 Task: Search one way flight ticket for 4 adults, 2 children, 2 infants in seat and 1 infant on lap in premium economy from Dothan: Dothan Regional Airport to Evansville: Evansville Regional Airport on 5-3-2023. Choice of flights is Sun country airlines. Number of bags: 1 carry on bag. Price is upto 99000. Outbound departure time preference is 8:30.
Action: Mouse moved to (233, 342)
Screenshot: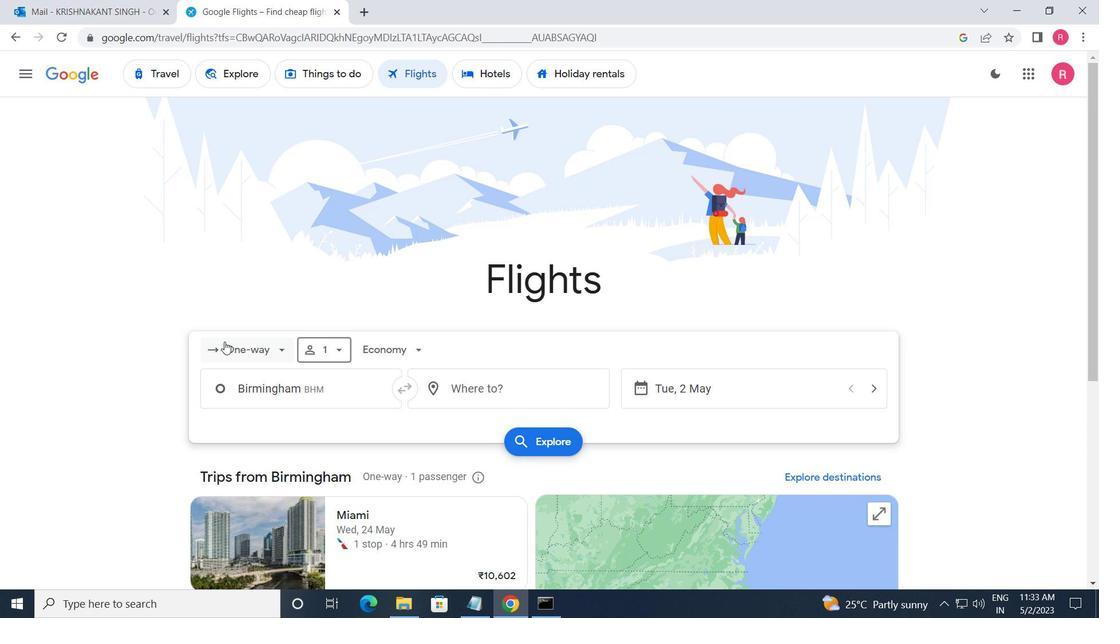 
Action: Mouse pressed left at (233, 342)
Screenshot: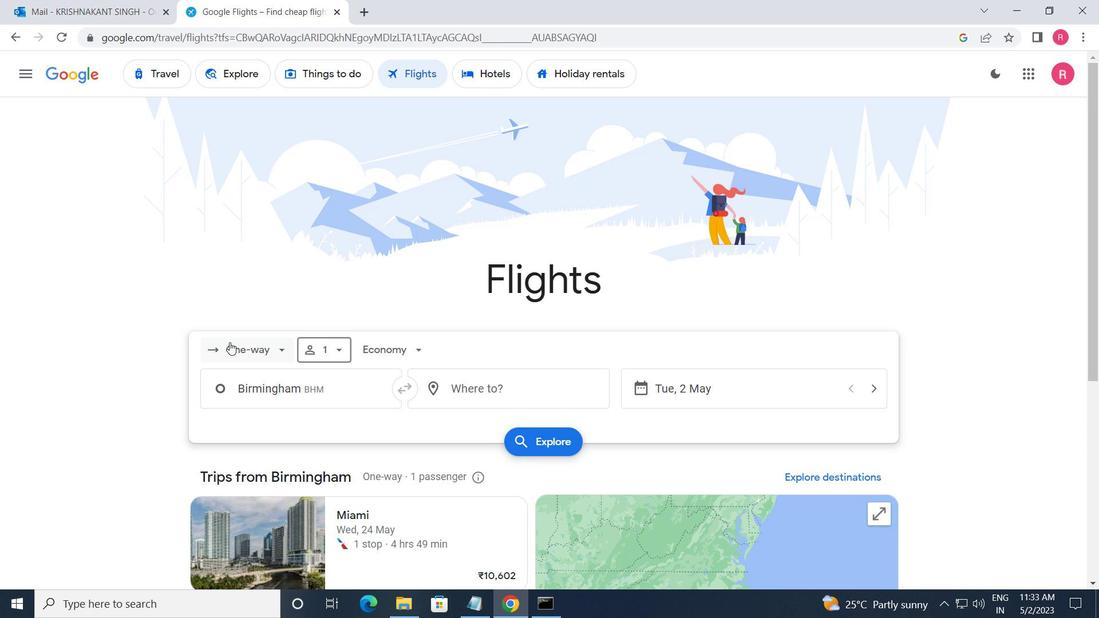 
Action: Mouse moved to (261, 406)
Screenshot: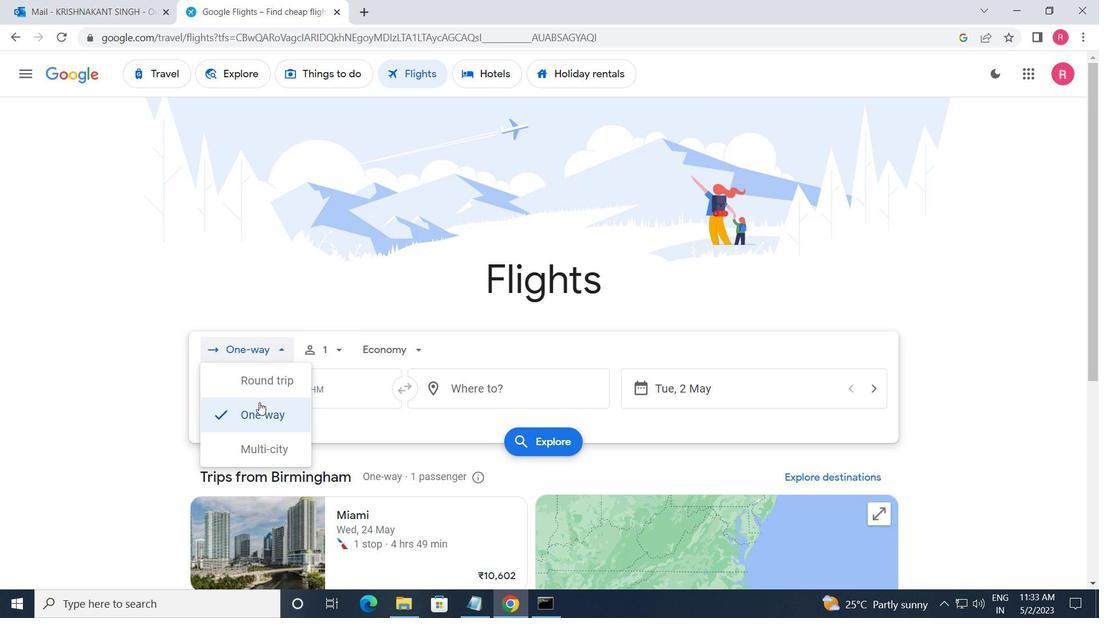 
Action: Mouse pressed left at (261, 406)
Screenshot: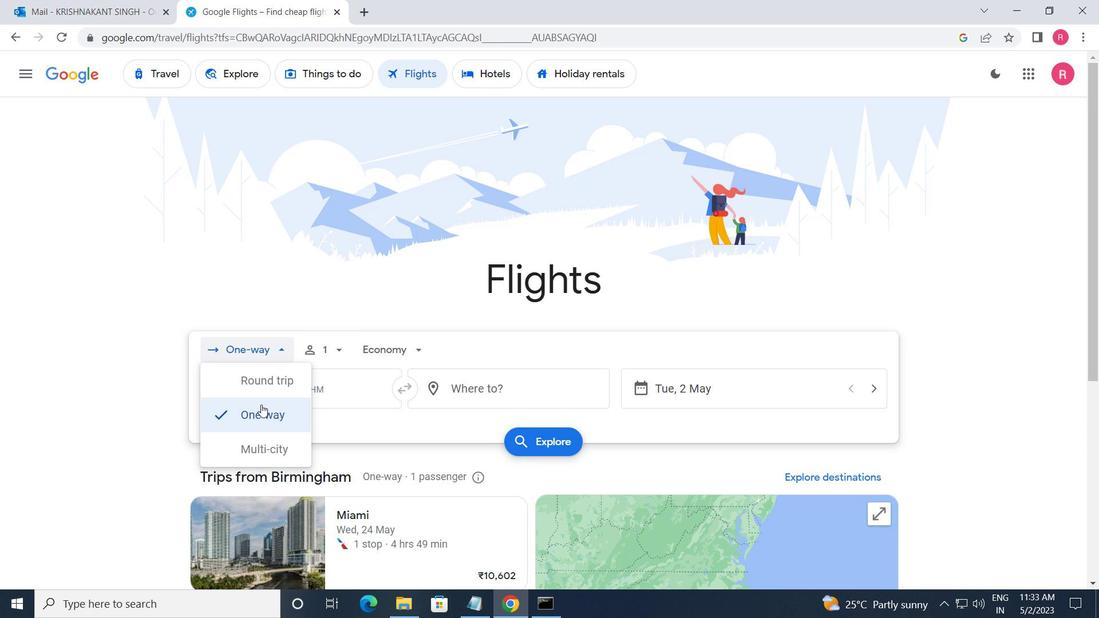 
Action: Mouse moved to (306, 357)
Screenshot: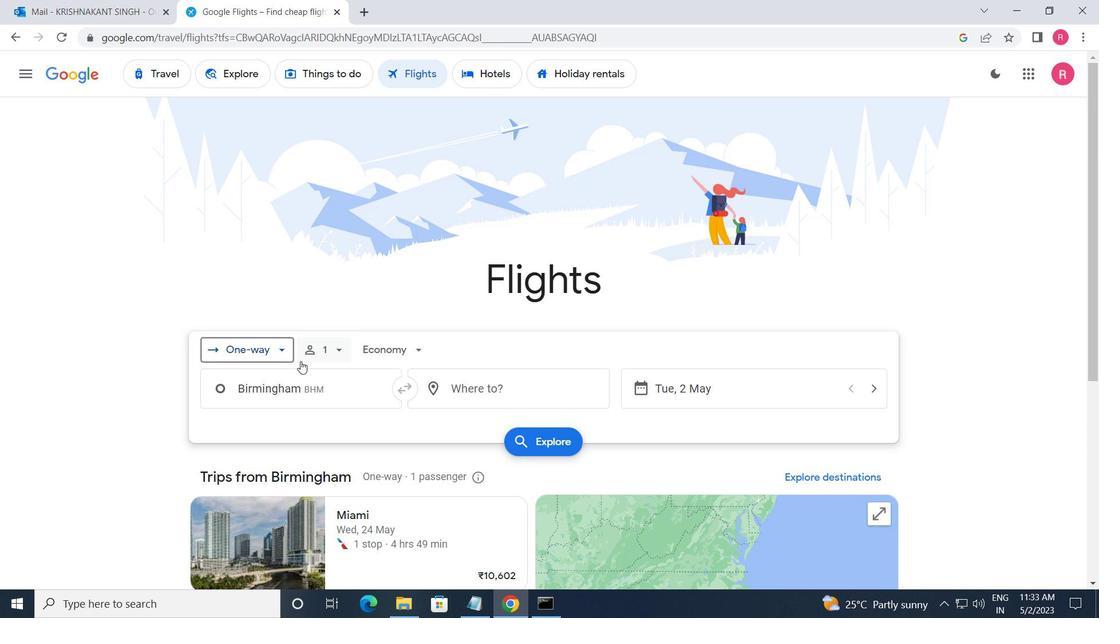 
Action: Mouse pressed left at (306, 357)
Screenshot: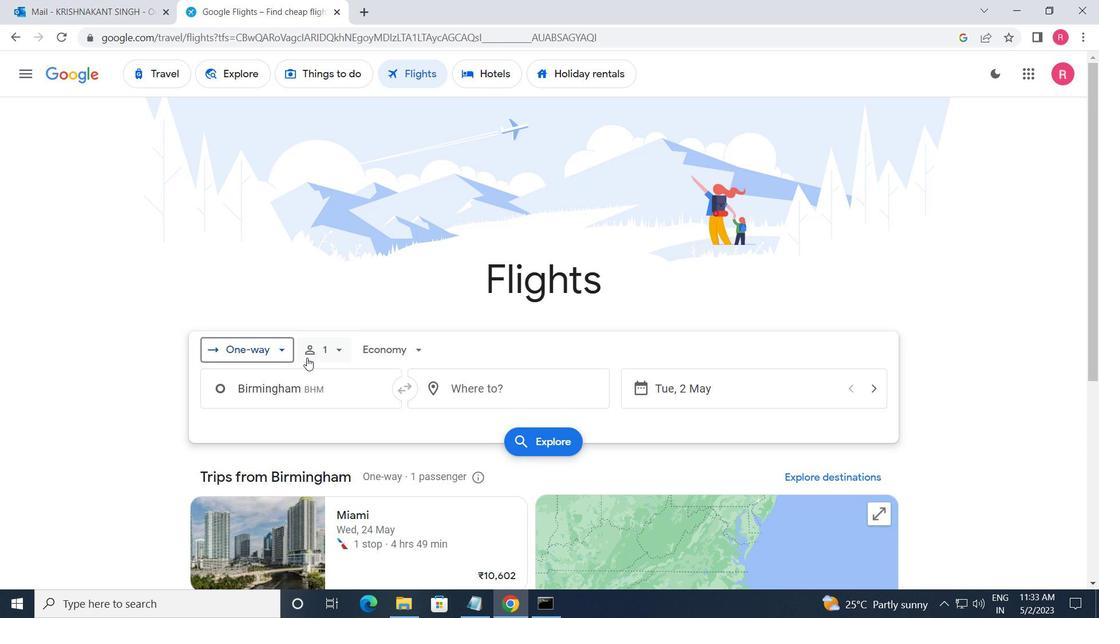 
Action: Mouse moved to (452, 388)
Screenshot: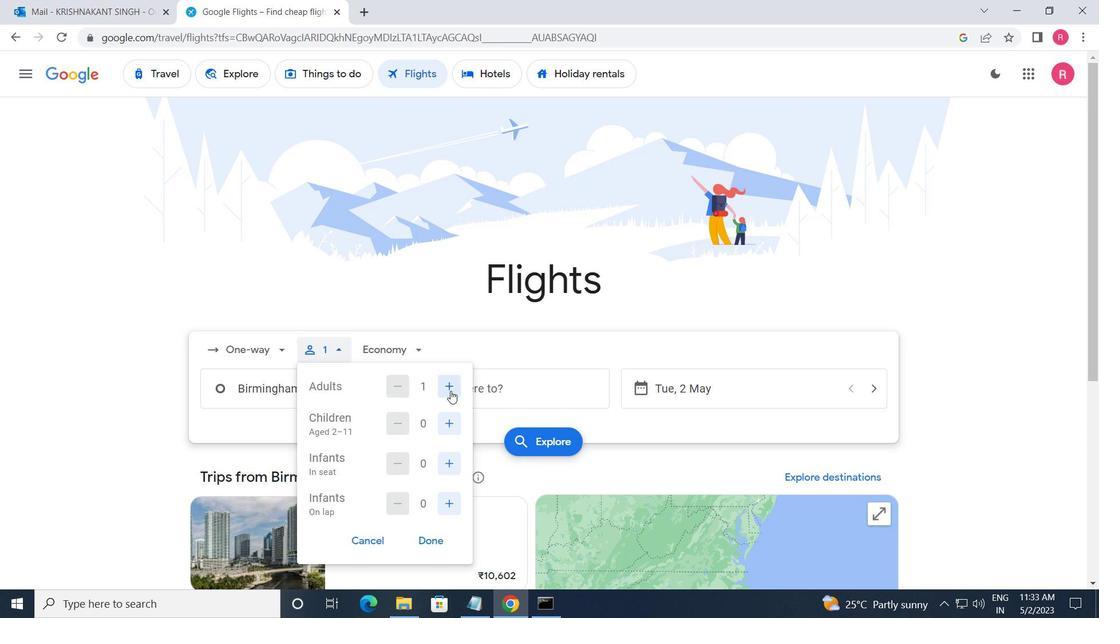 
Action: Mouse pressed left at (452, 388)
Screenshot: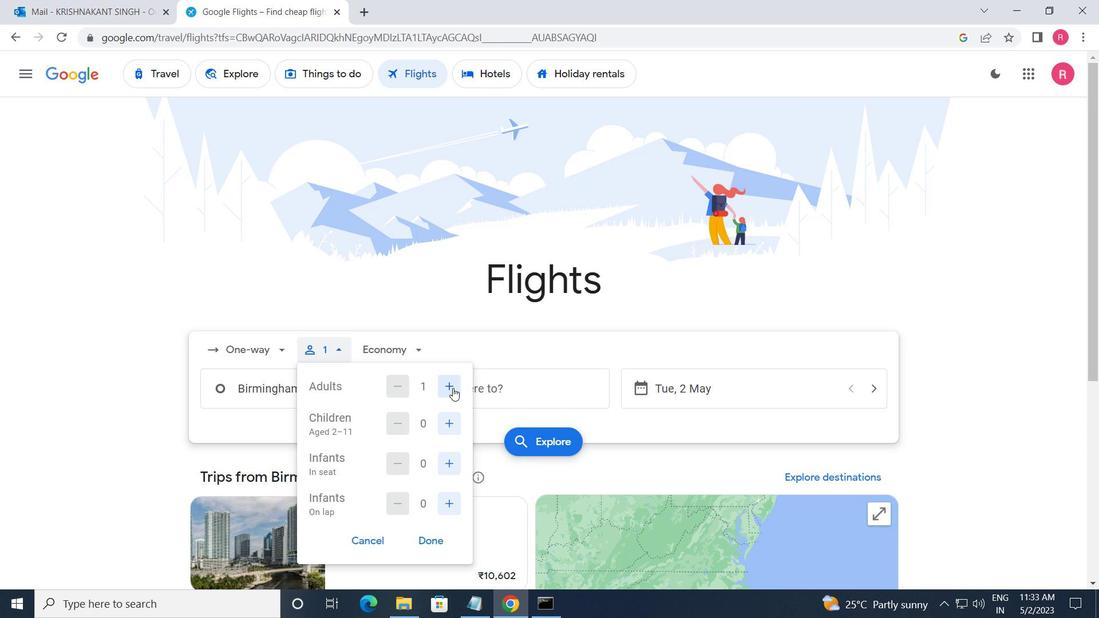 
Action: Mouse pressed left at (452, 388)
Screenshot: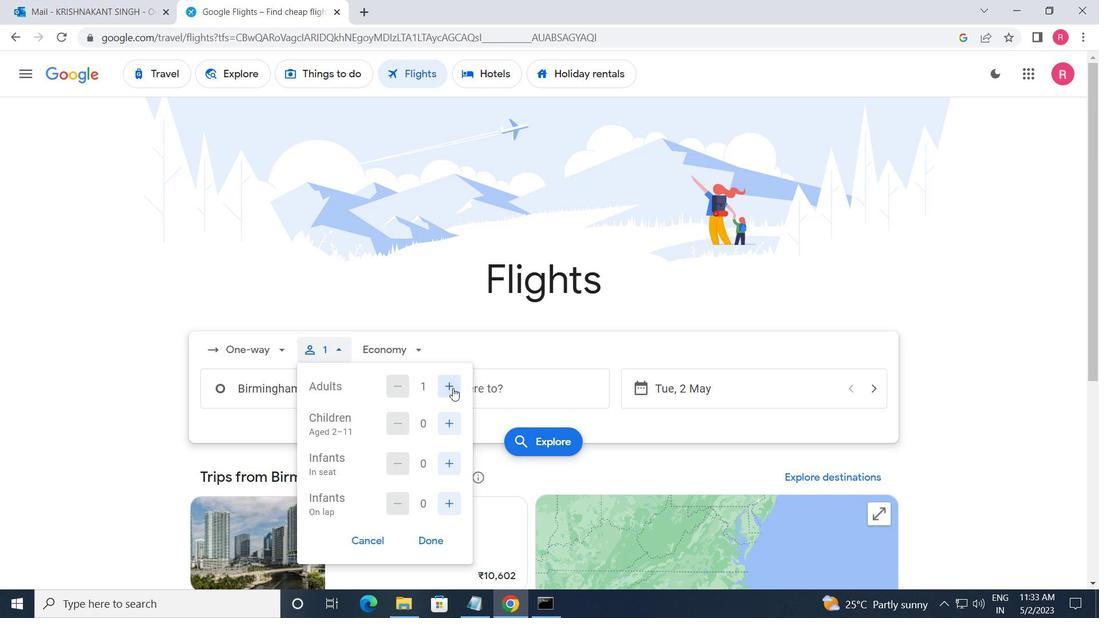 
Action: Mouse pressed left at (452, 388)
Screenshot: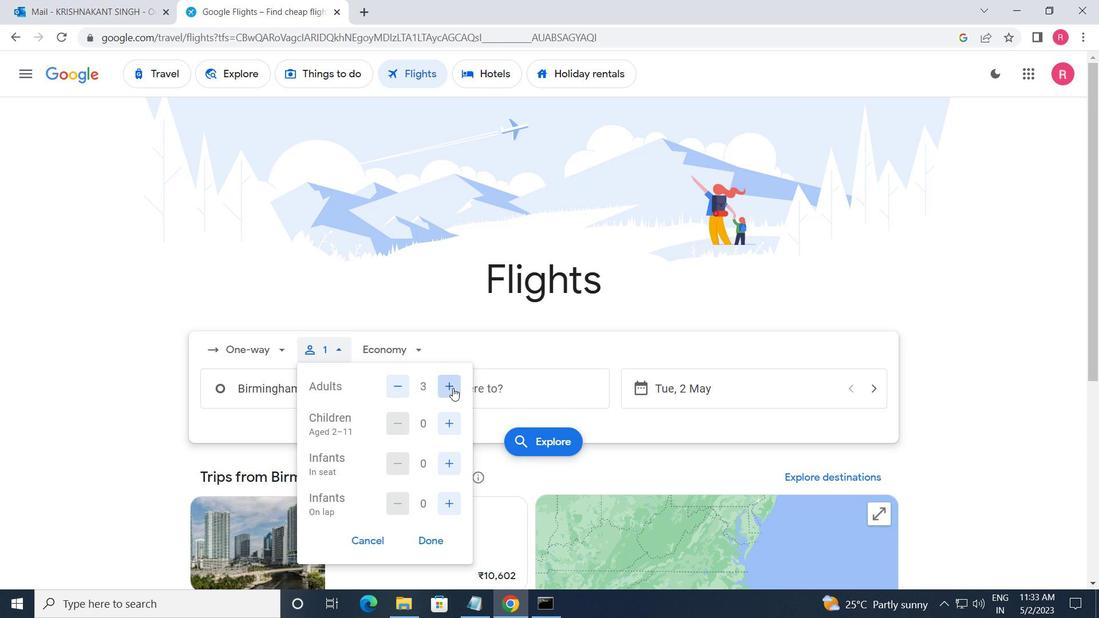 
Action: Mouse moved to (452, 420)
Screenshot: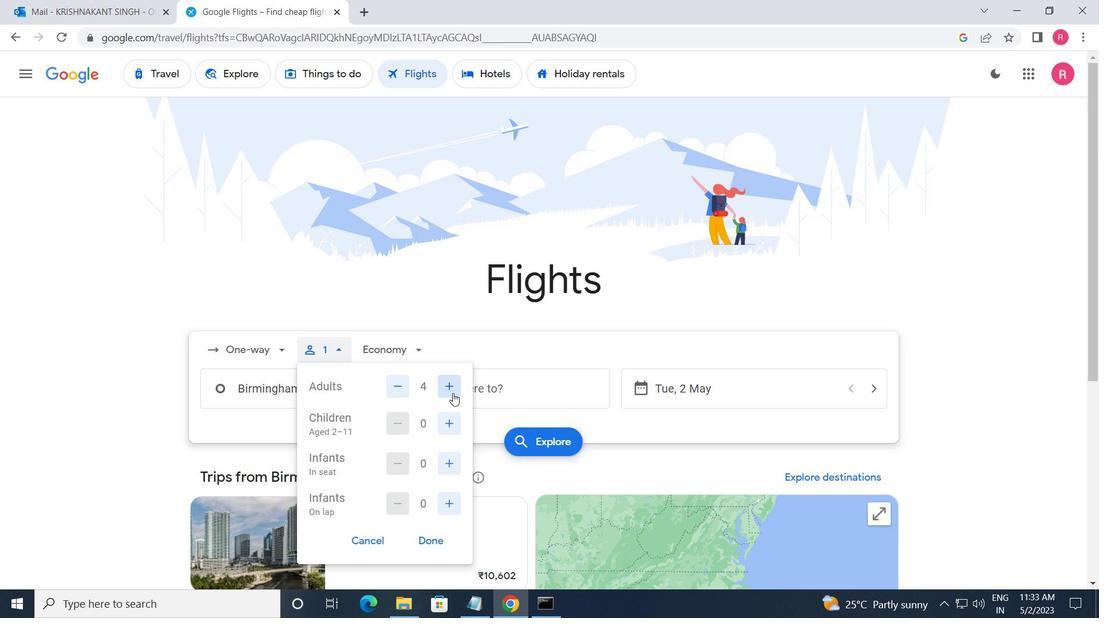 
Action: Mouse pressed left at (452, 420)
Screenshot: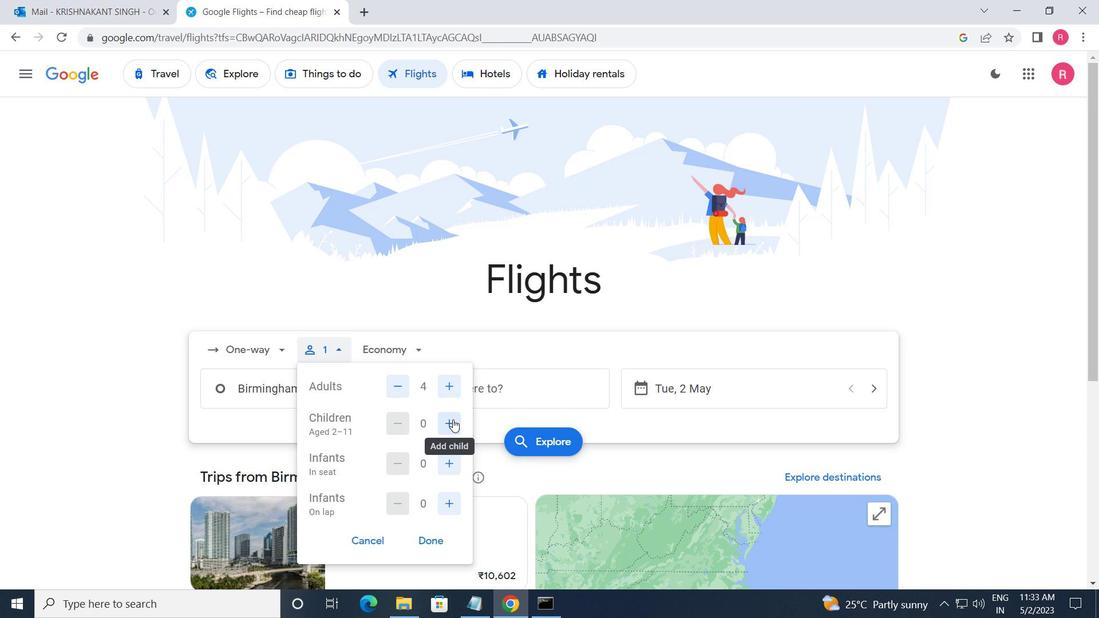 
Action: Mouse pressed left at (452, 420)
Screenshot: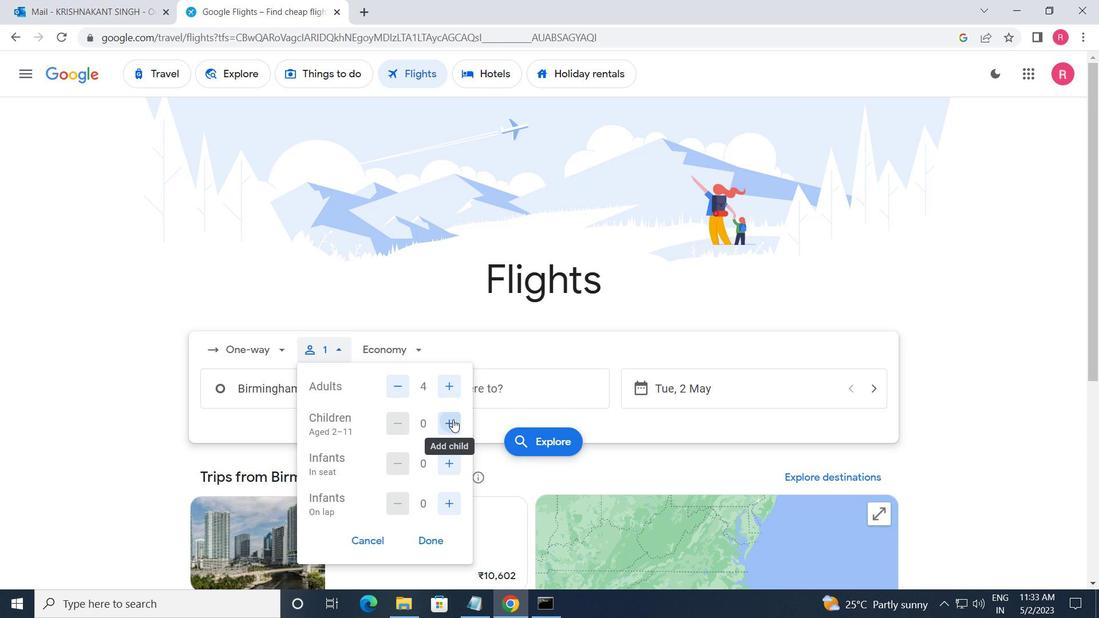 
Action: Mouse moved to (451, 461)
Screenshot: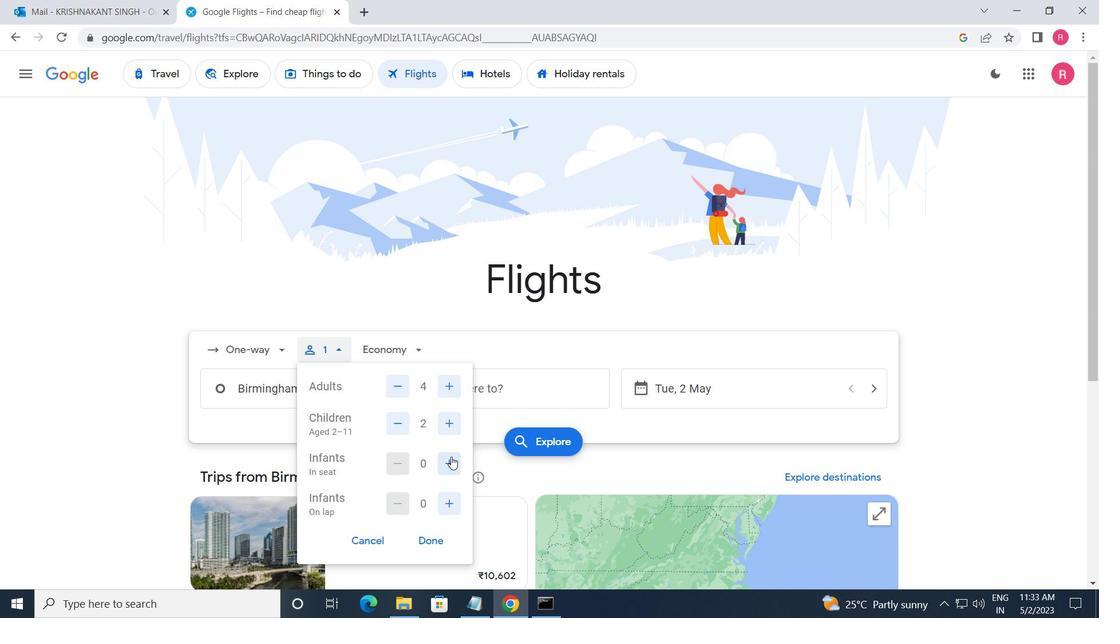 
Action: Mouse pressed left at (451, 461)
Screenshot: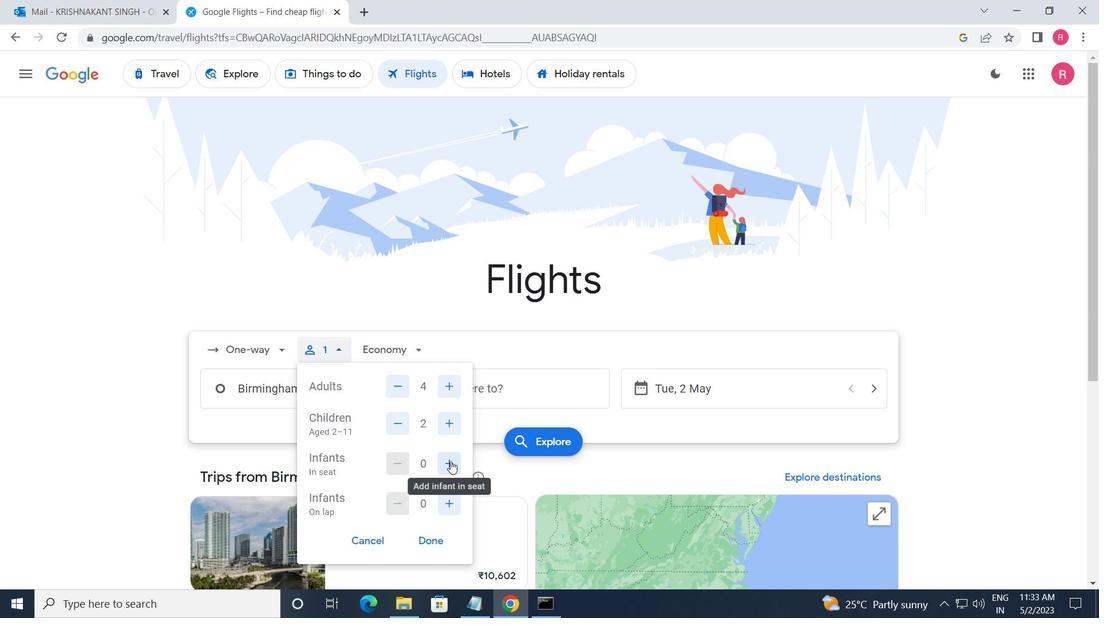 
Action: Mouse pressed left at (451, 461)
Screenshot: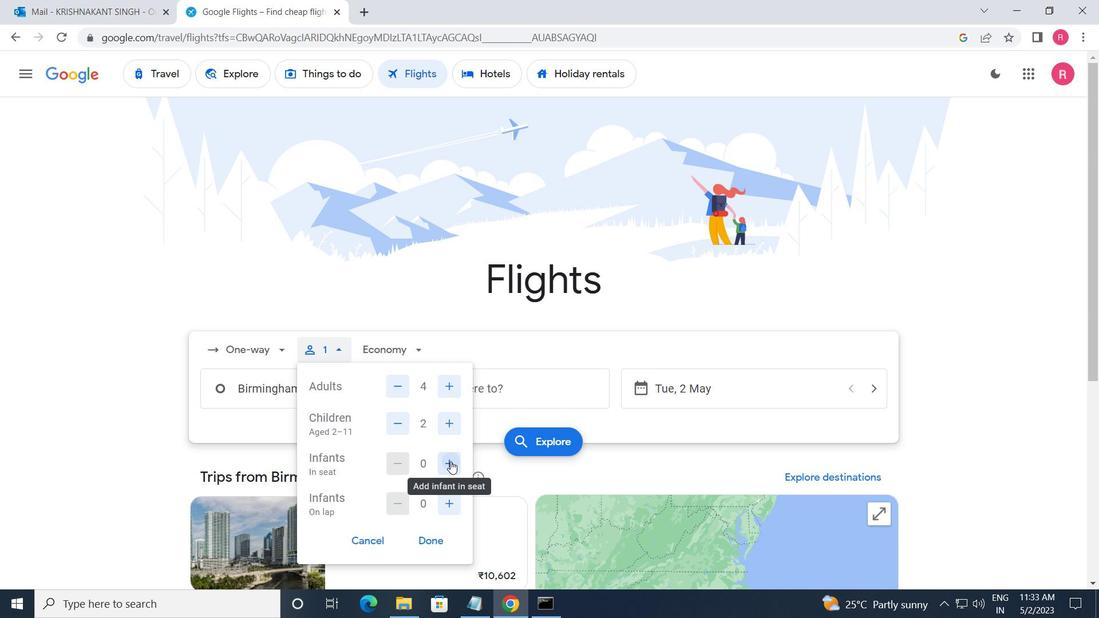 
Action: Mouse moved to (445, 499)
Screenshot: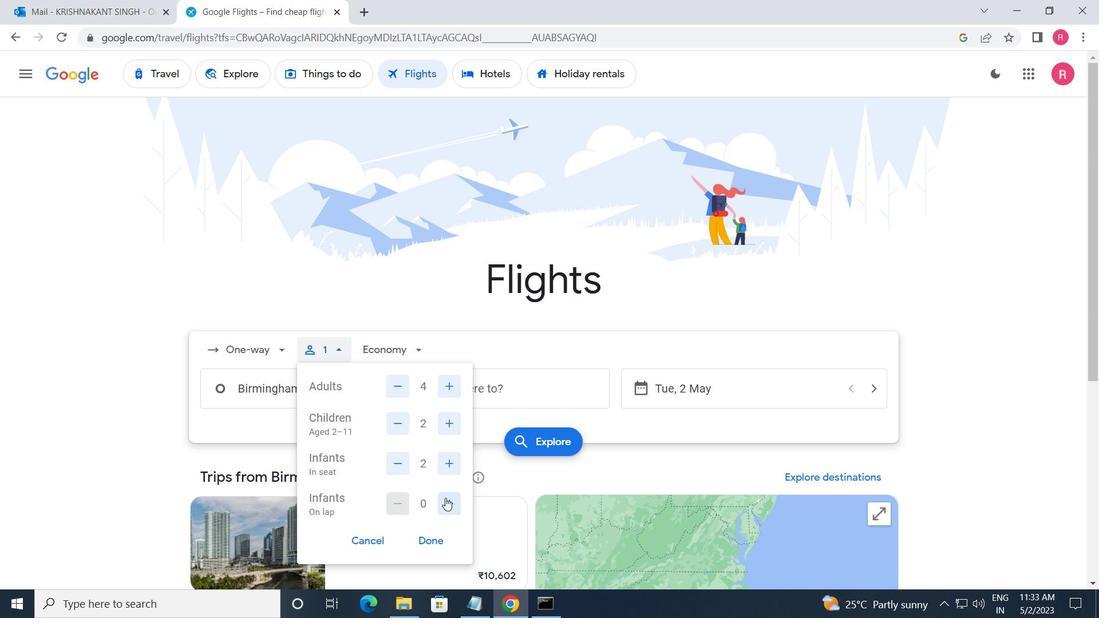 
Action: Mouse pressed left at (445, 499)
Screenshot: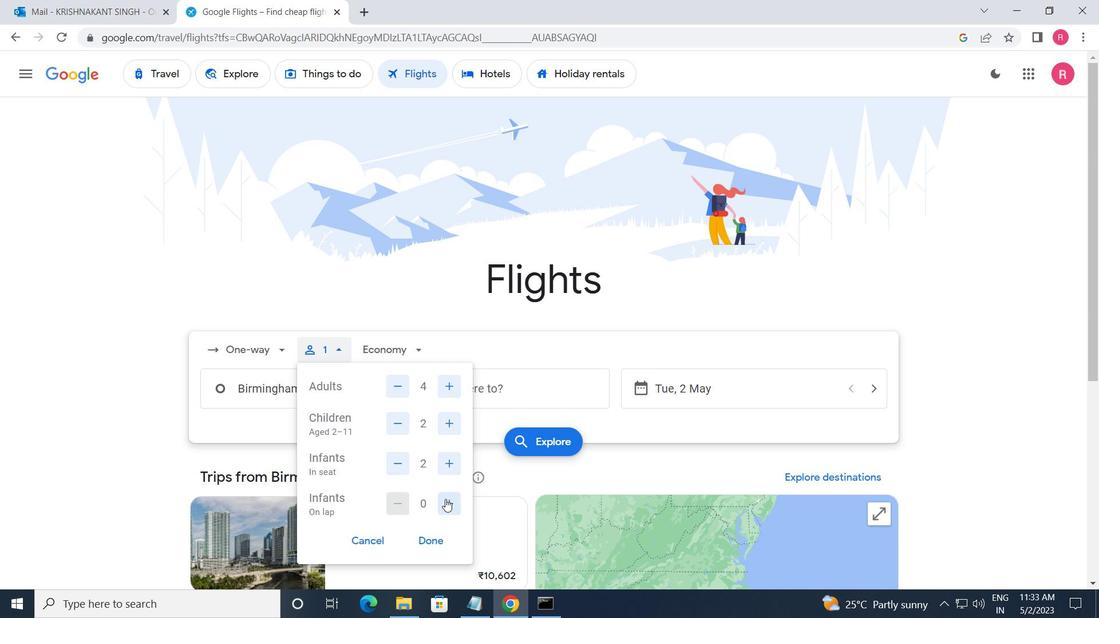 
Action: Mouse moved to (436, 538)
Screenshot: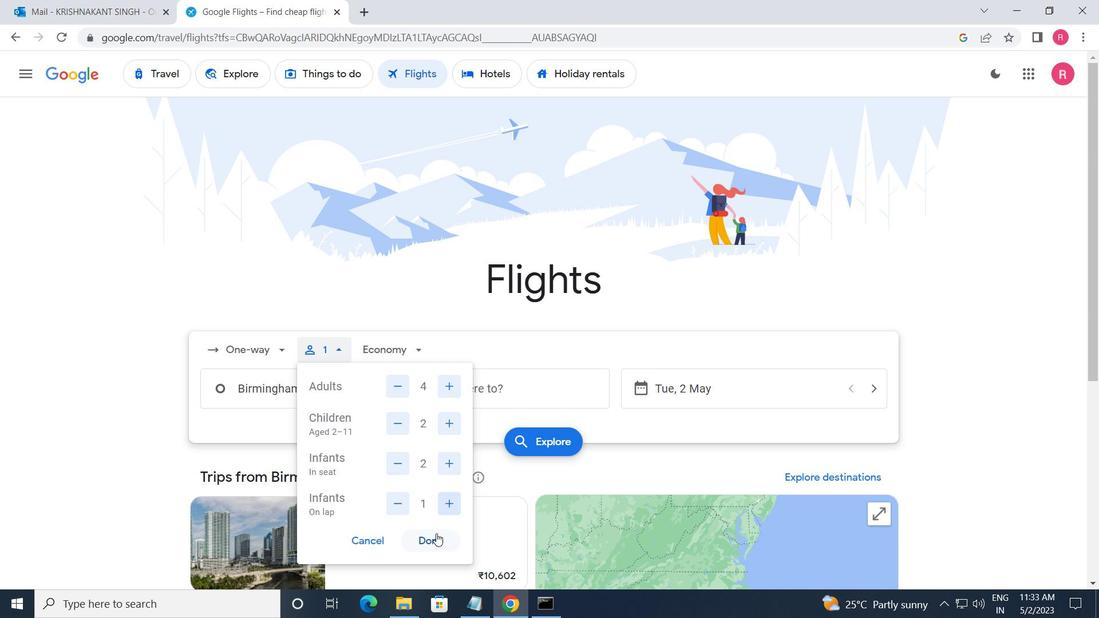 
Action: Mouse pressed left at (436, 538)
Screenshot: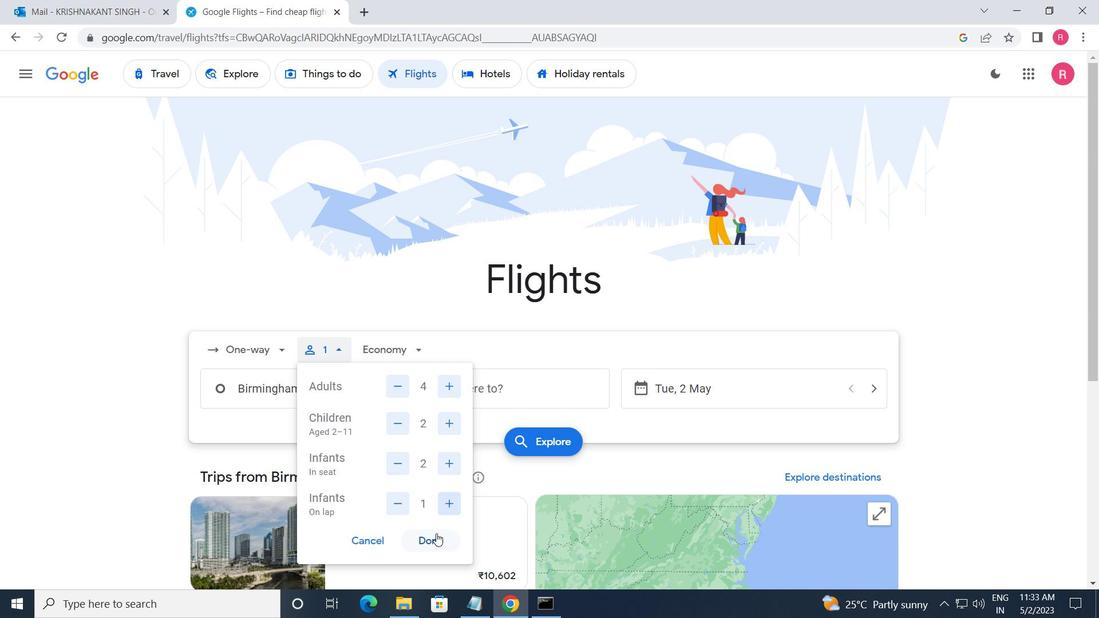 
Action: Mouse moved to (389, 354)
Screenshot: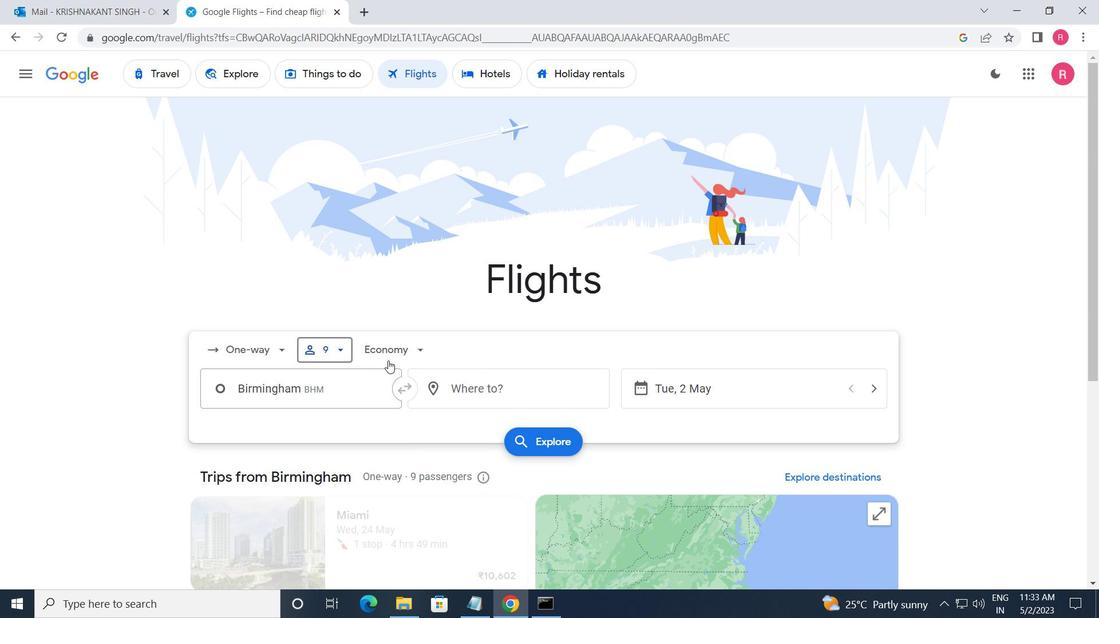 
Action: Mouse pressed left at (389, 354)
Screenshot: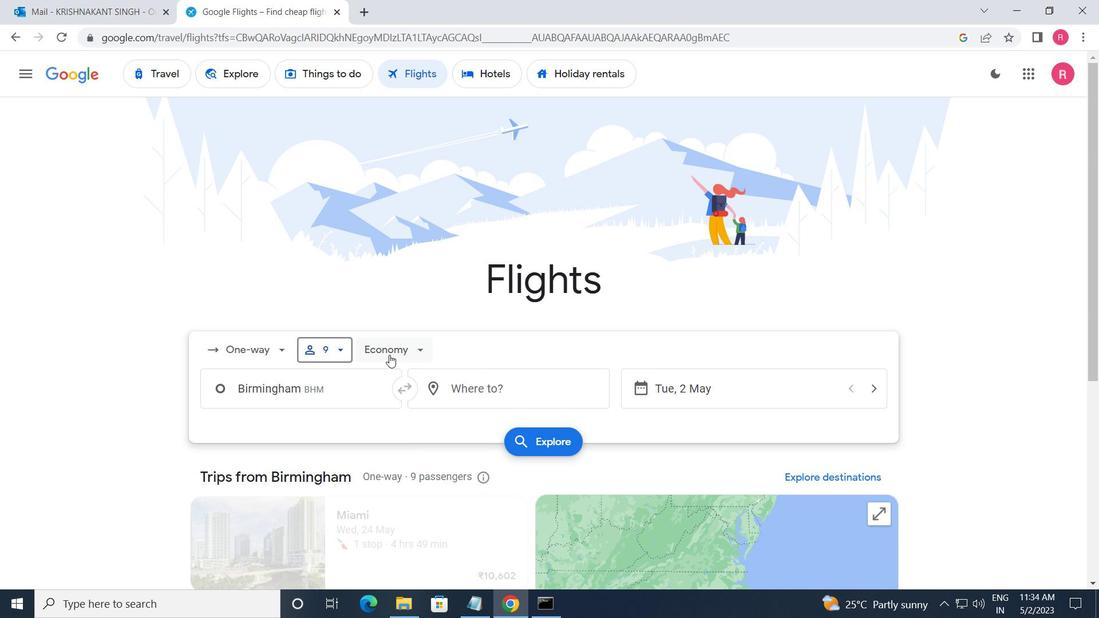 
Action: Mouse moved to (411, 415)
Screenshot: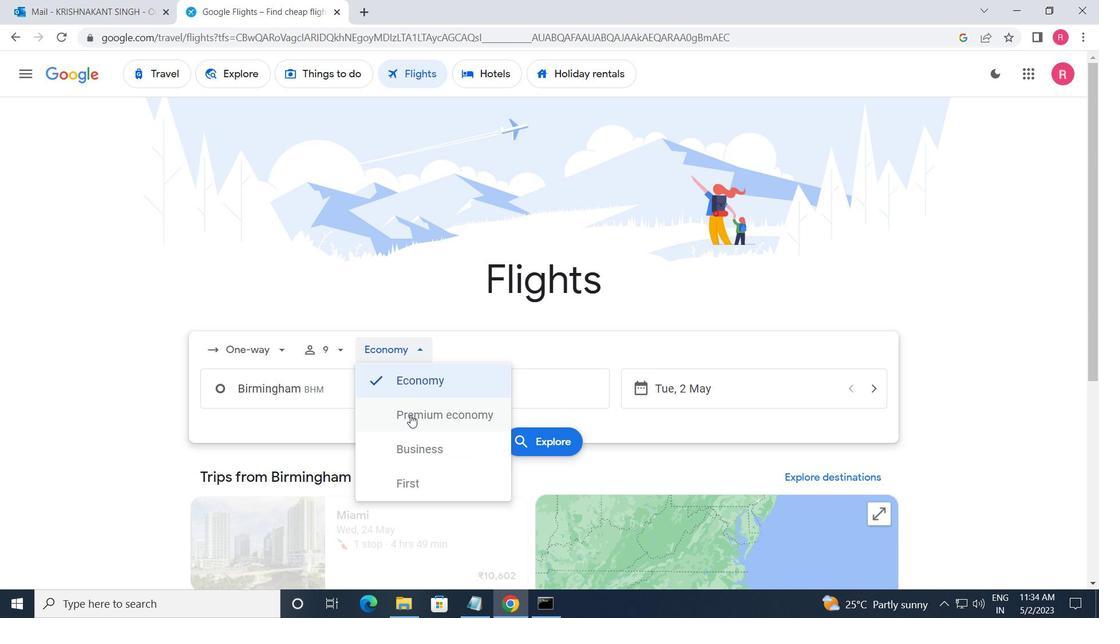 
Action: Mouse pressed left at (411, 415)
Screenshot: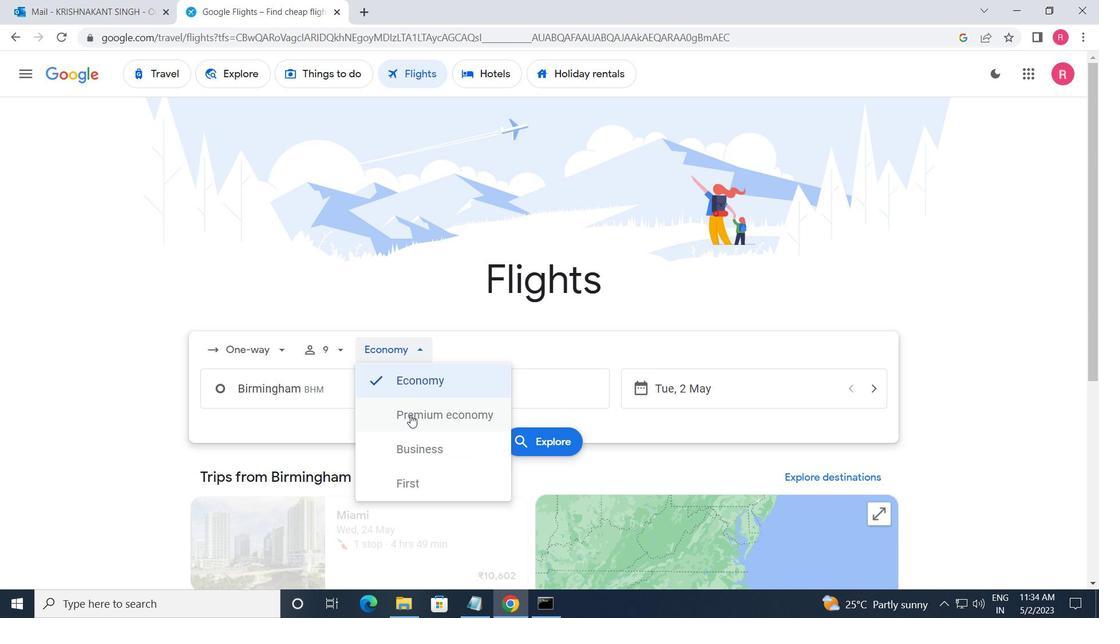 
Action: Mouse moved to (356, 399)
Screenshot: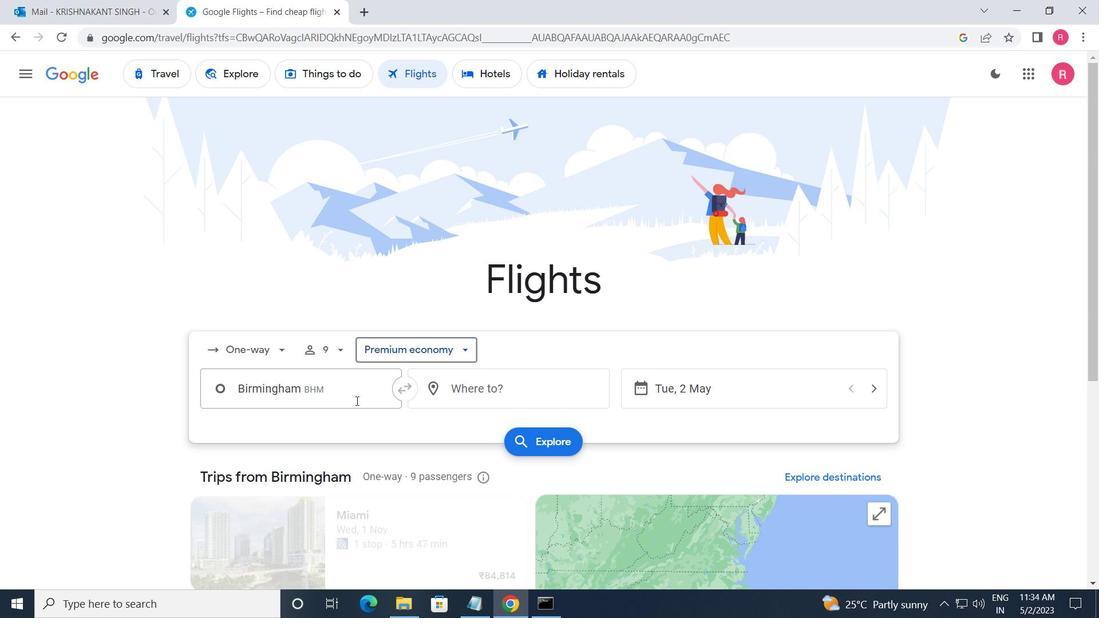 
Action: Mouse pressed left at (356, 399)
Screenshot: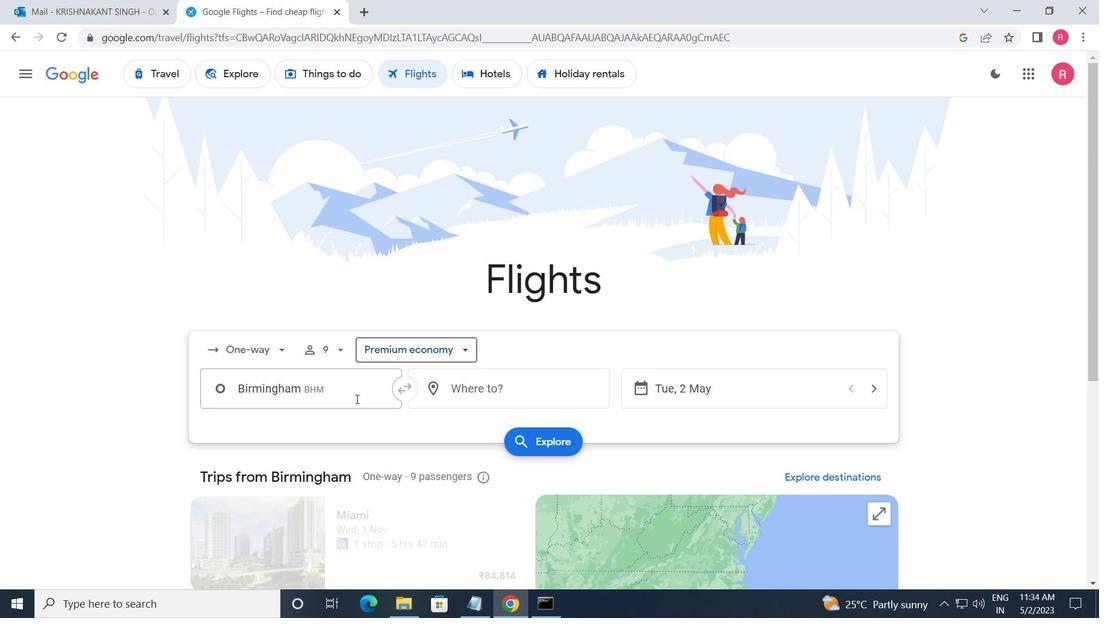 
Action: Key pressed <Key.shift>DOTHAN
Screenshot: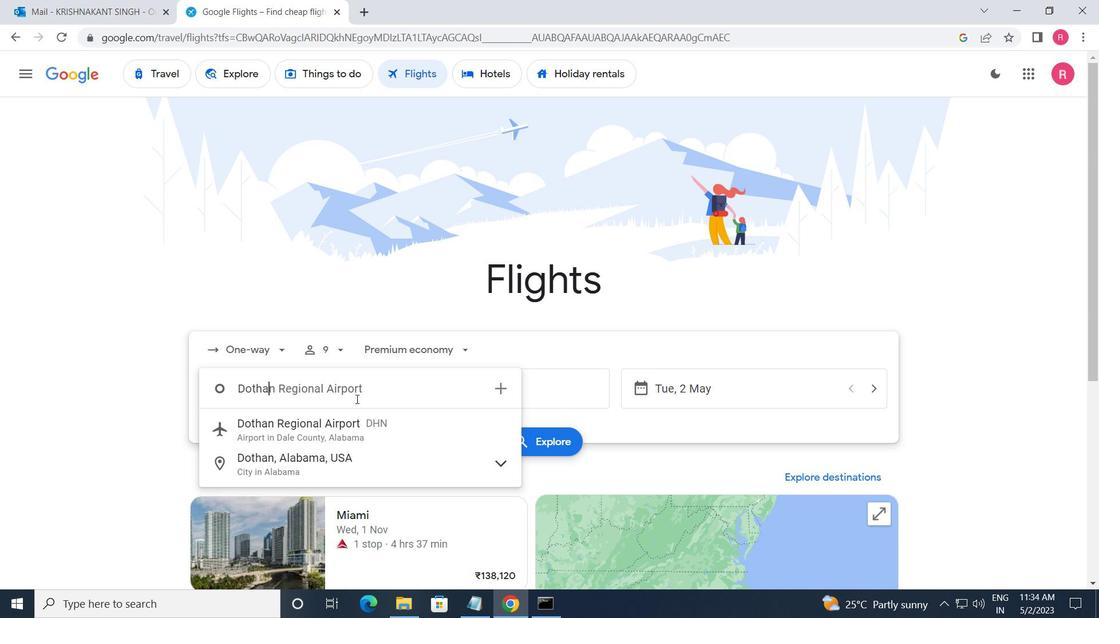 
Action: Mouse moved to (340, 429)
Screenshot: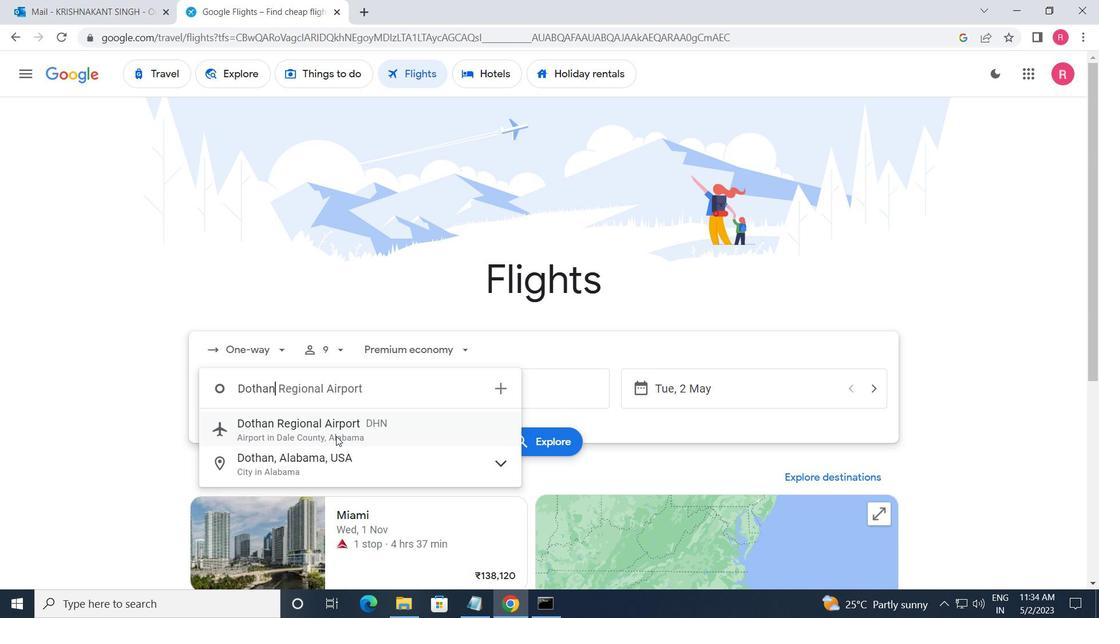 
Action: Mouse pressed left at (340, 429)
Screenshot: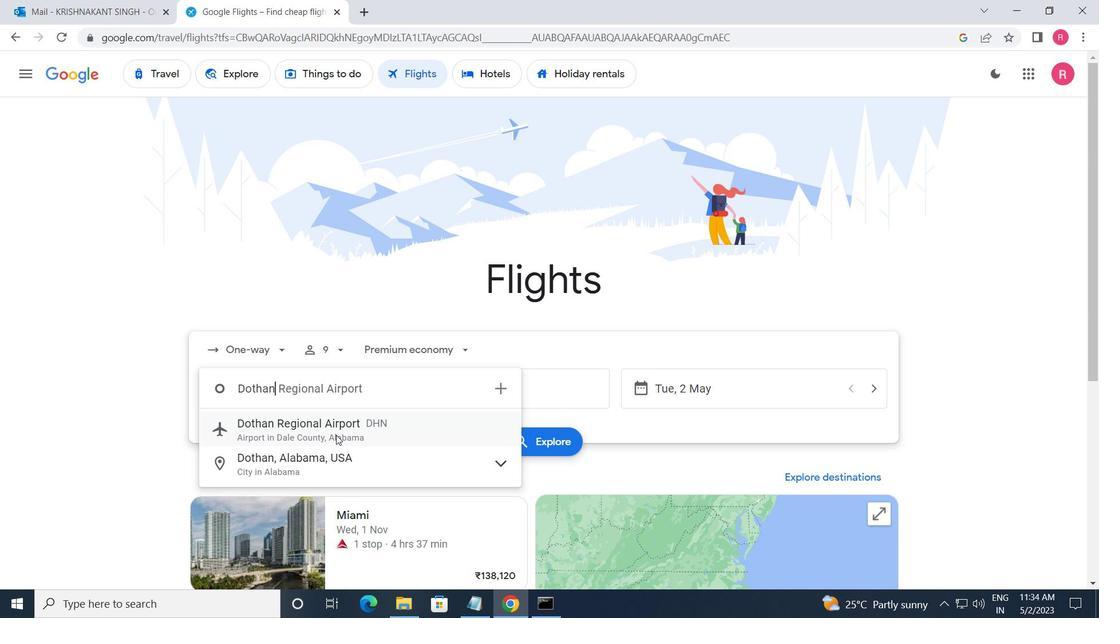 
Action: Mouse moved to (557, 389)
Screenshot: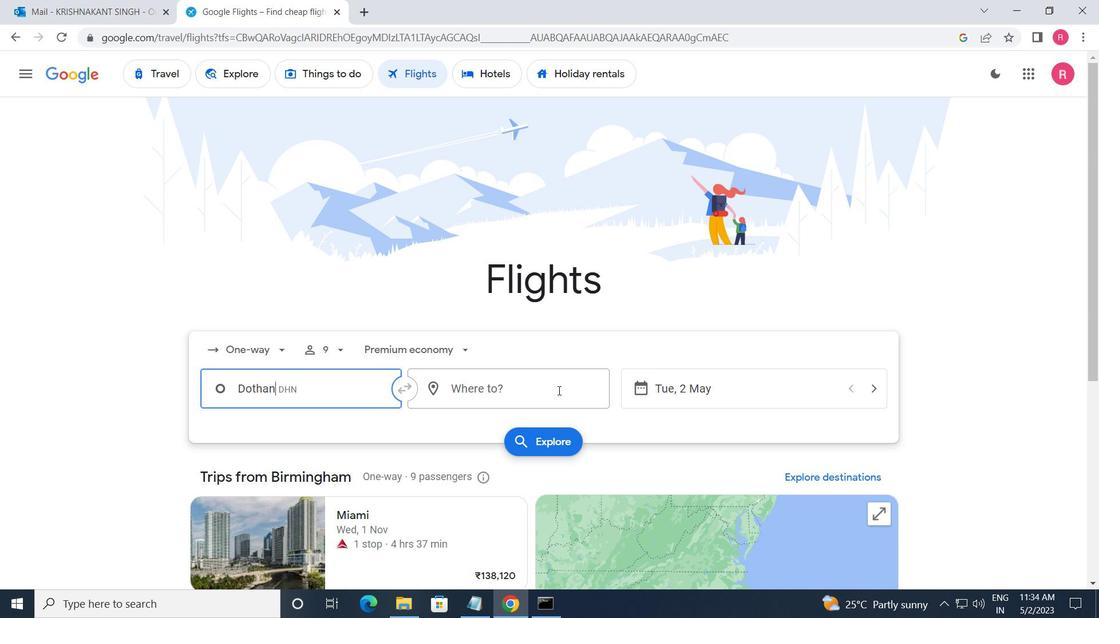 
Action: Mouse pressed left at (557, 389)
Screenshot: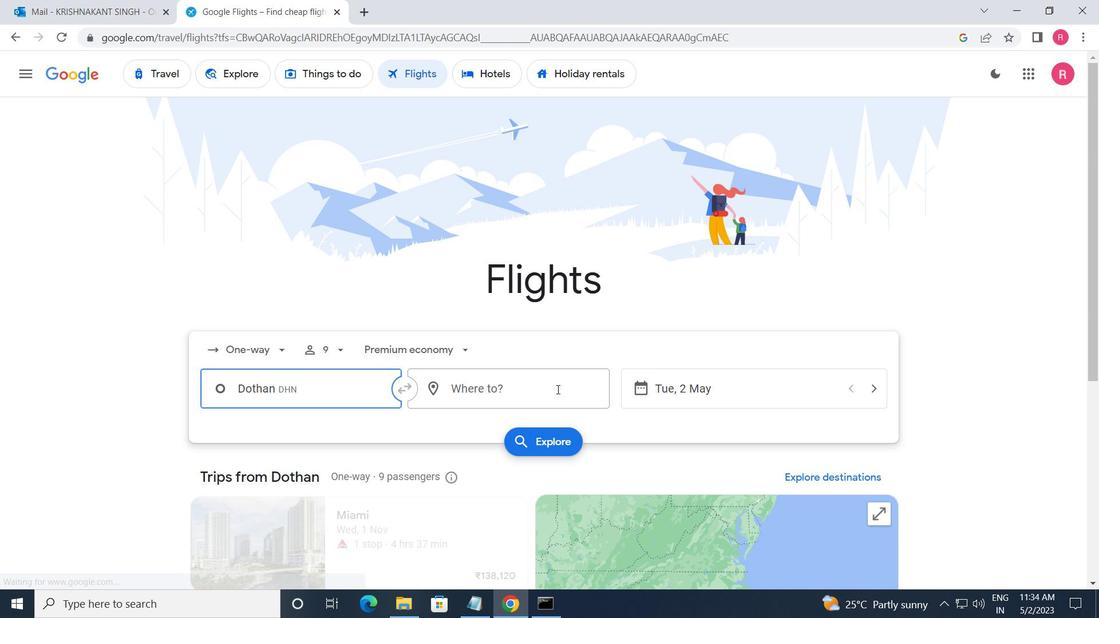 
Action: Key pressed <Key.shift>
Screenshot: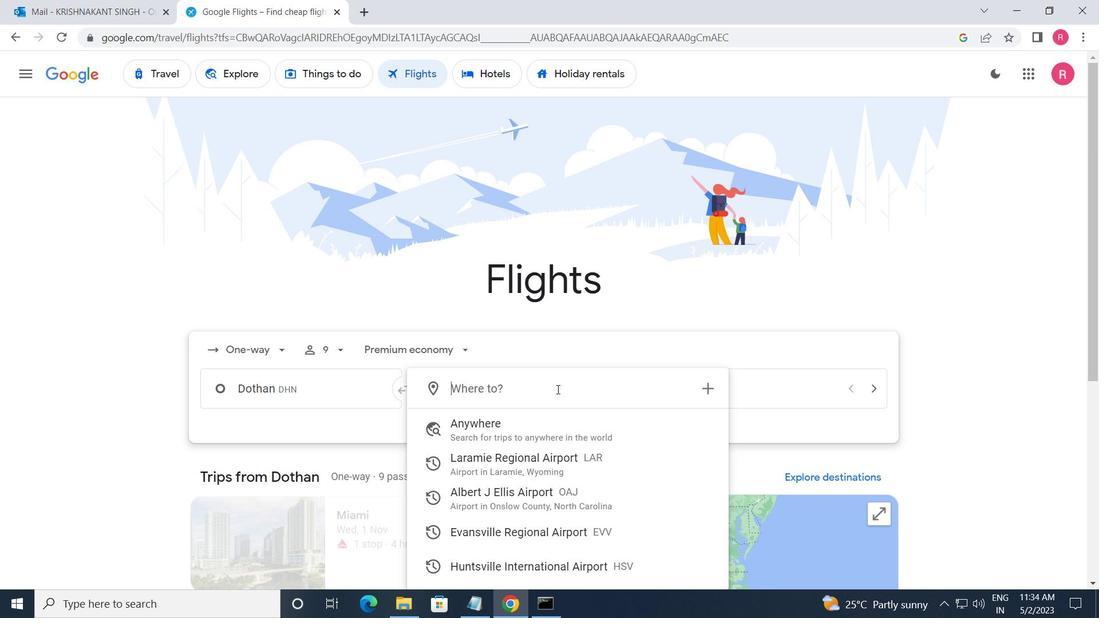 
Action: Mouse moved to (512, 298)
Screenshot: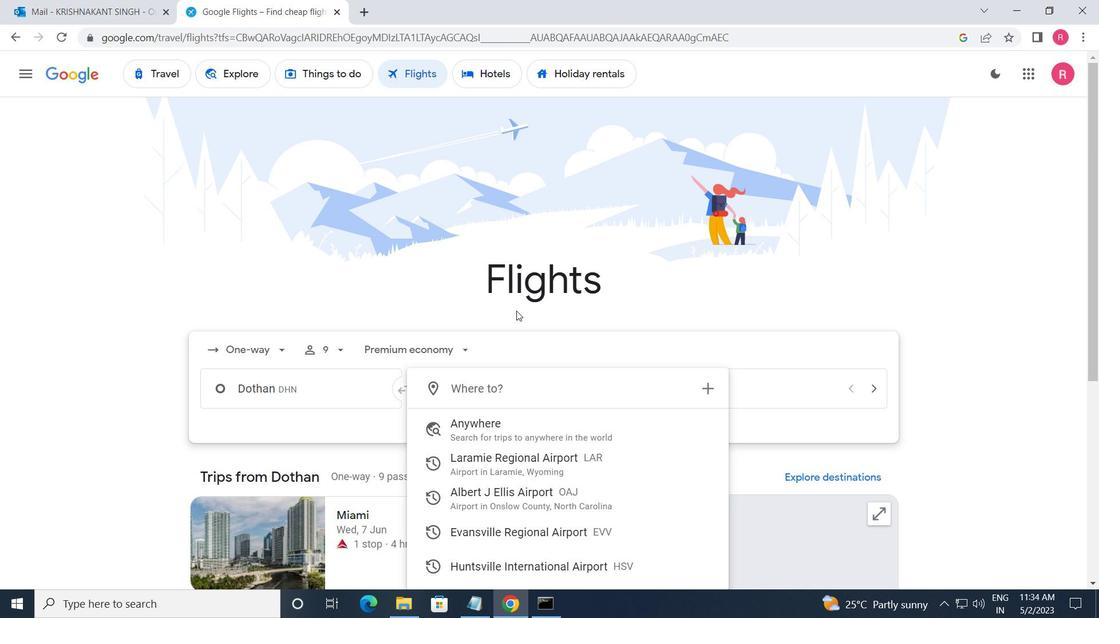 
Action: Key pressed <Key.shift><Key.shift><Key.shift><Key.shift>E<Key.shift>VANSVILL
Screenshot: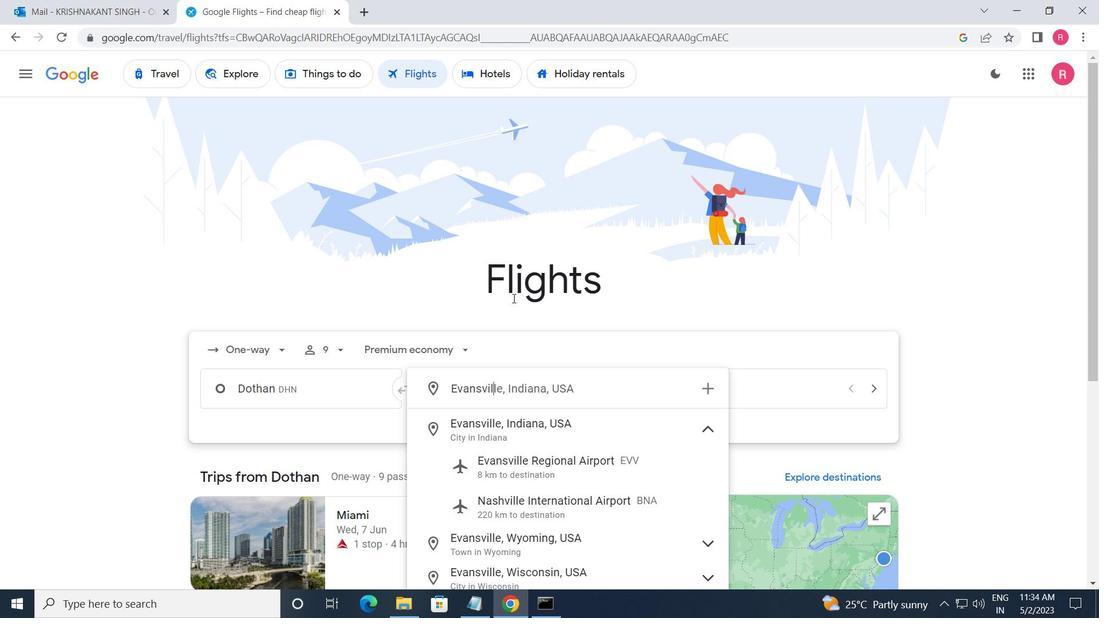 
Action: Mouse moved to (561, 475)
Screenshot: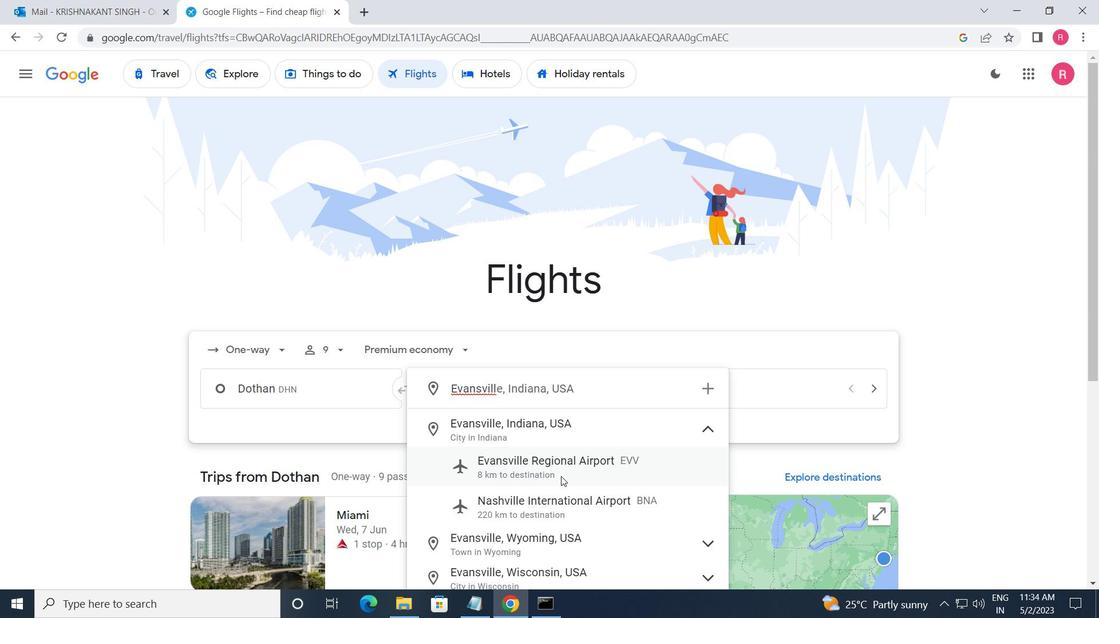 
Action: Mouse pressed left at (561, 475)
Screenshot: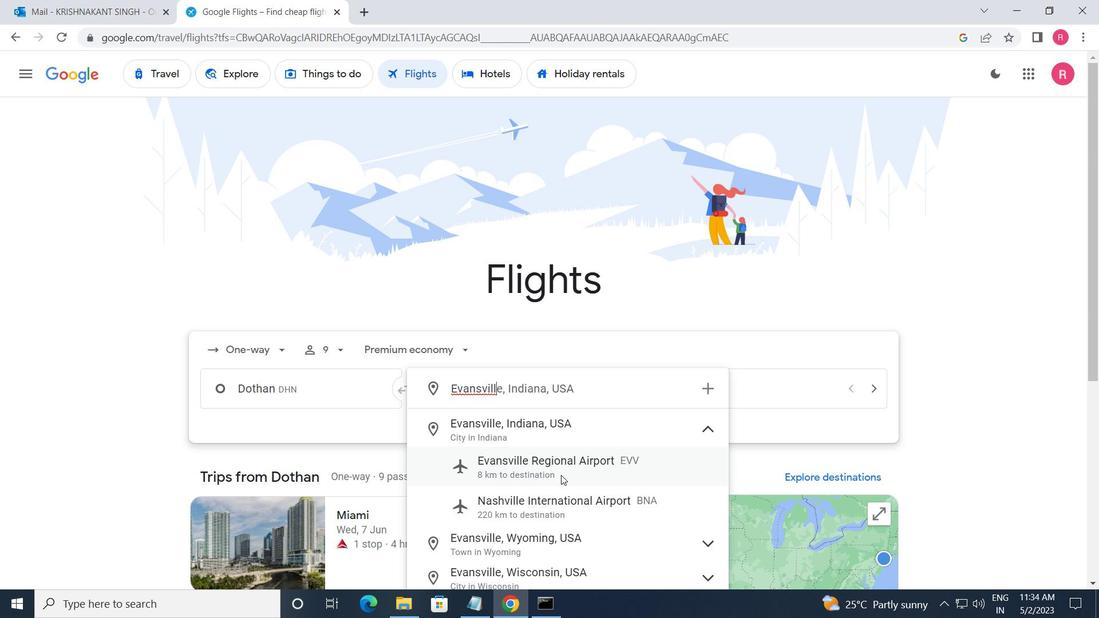 
Action: Mouse moved to (732, 403)
Screenshot: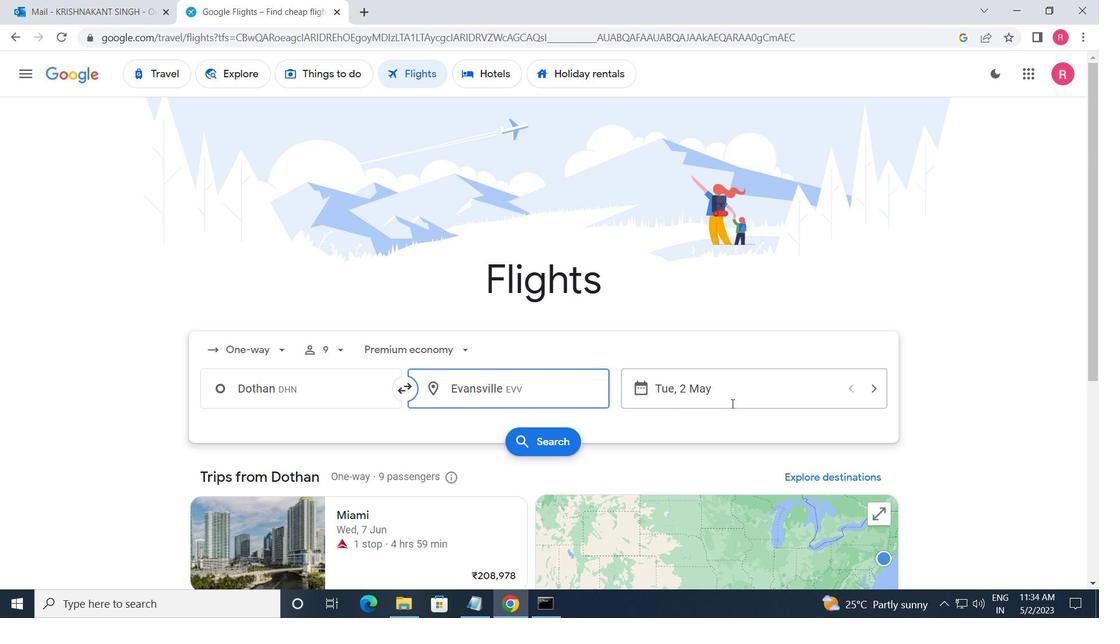 
Action: Mouse pressed left at (732, 403)
Screenshot: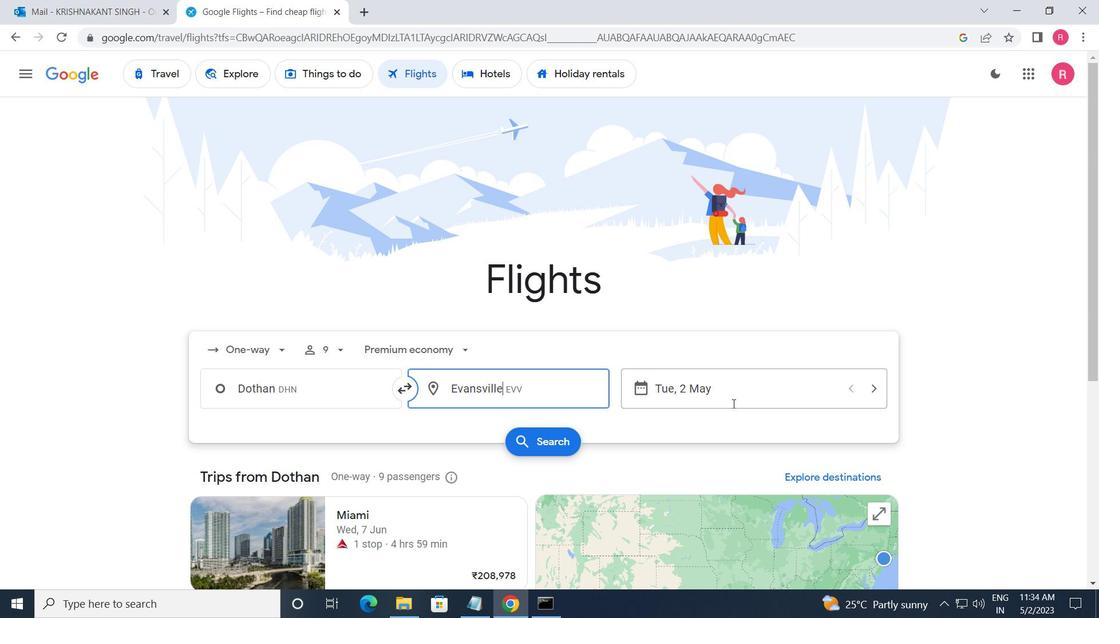 
Action: Mouse moved to (456, 337)
Screenshot: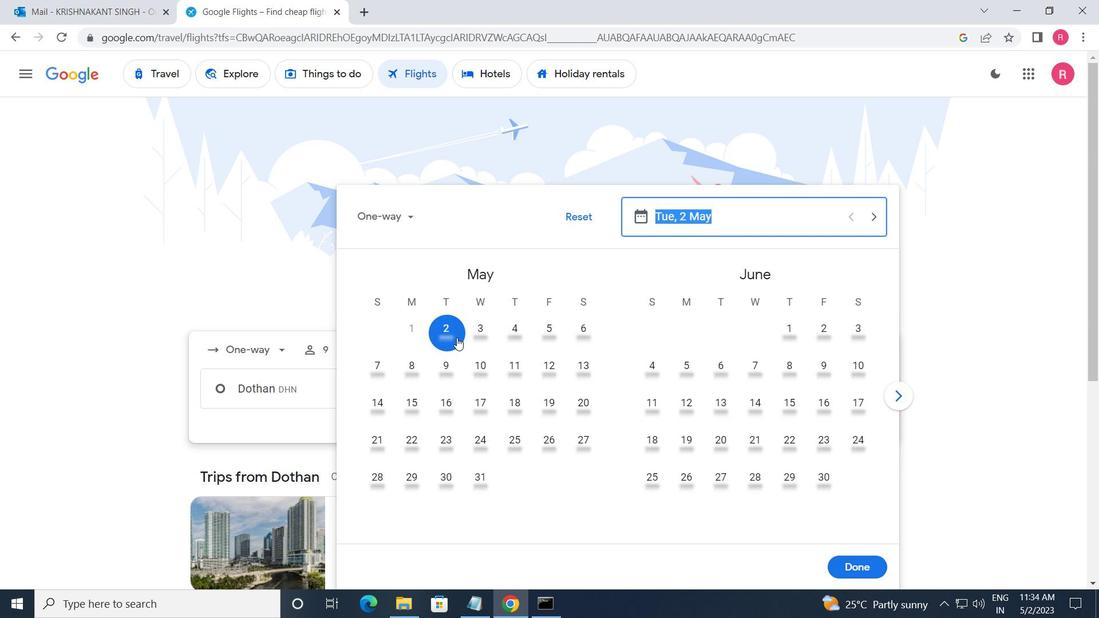 
Action: Mouse pressed left at (456, 337)
Screenshot: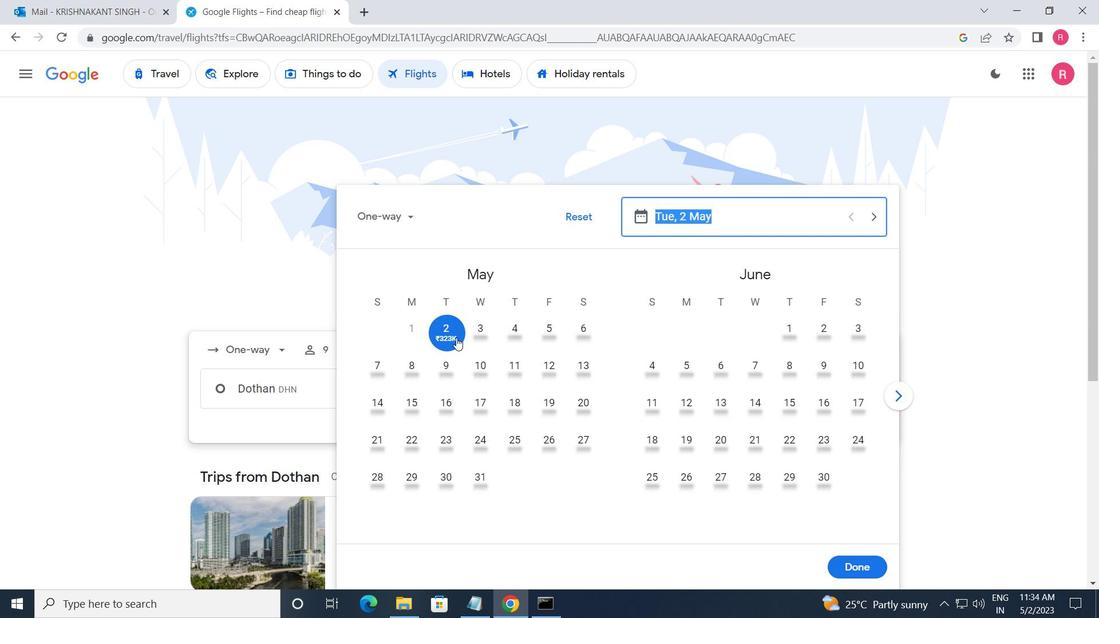 
Action: Mouse moved to (848, 575)
Screenshot: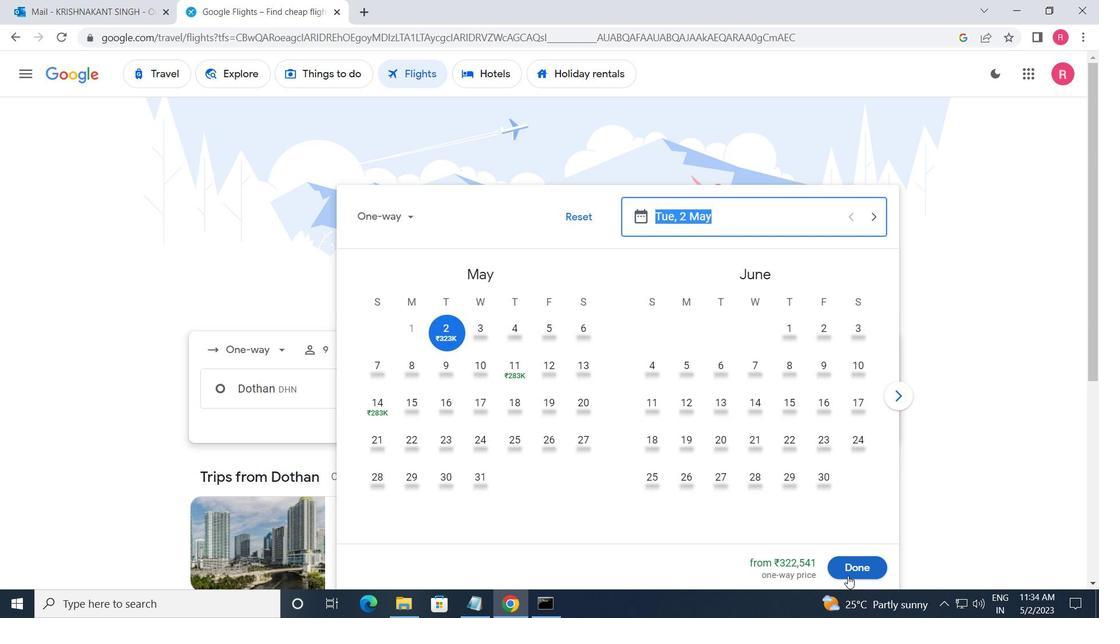 
Action: Mouse pressed left at (848, 575)
Screenshot: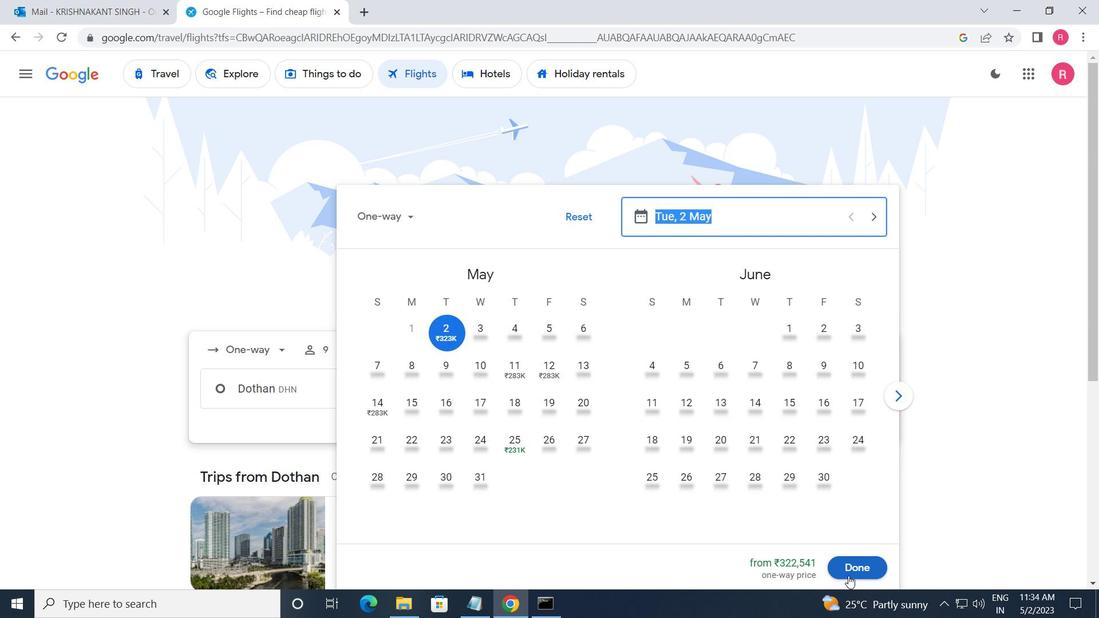 
Action: Mouse moved to (565, 445)
Screenshot: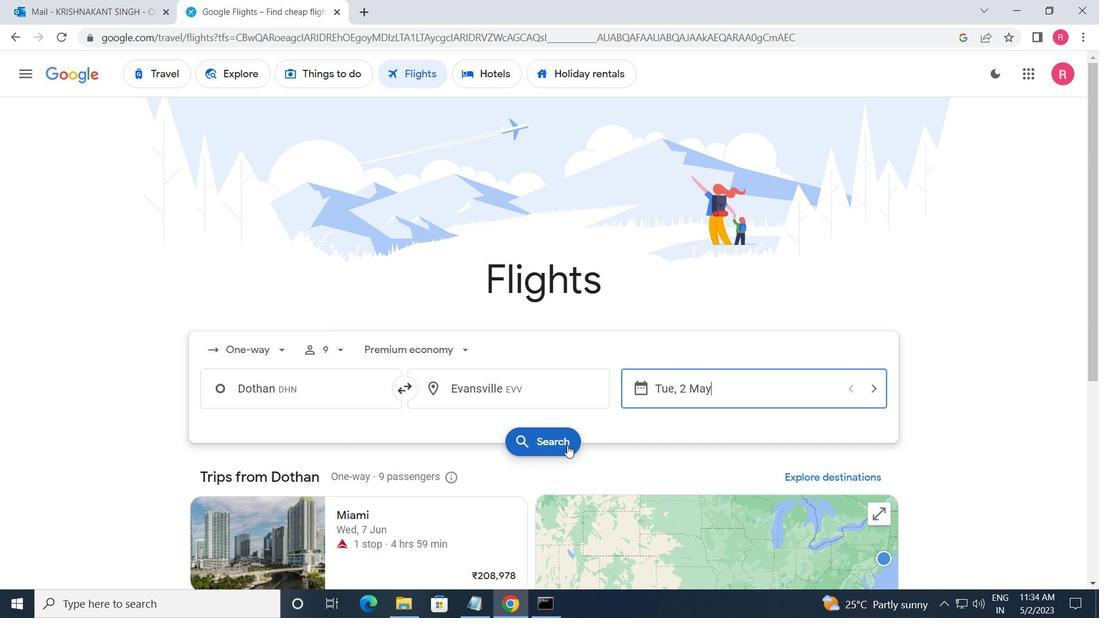 
Action: Mouse pressed left at (565, 445)
Screenshot: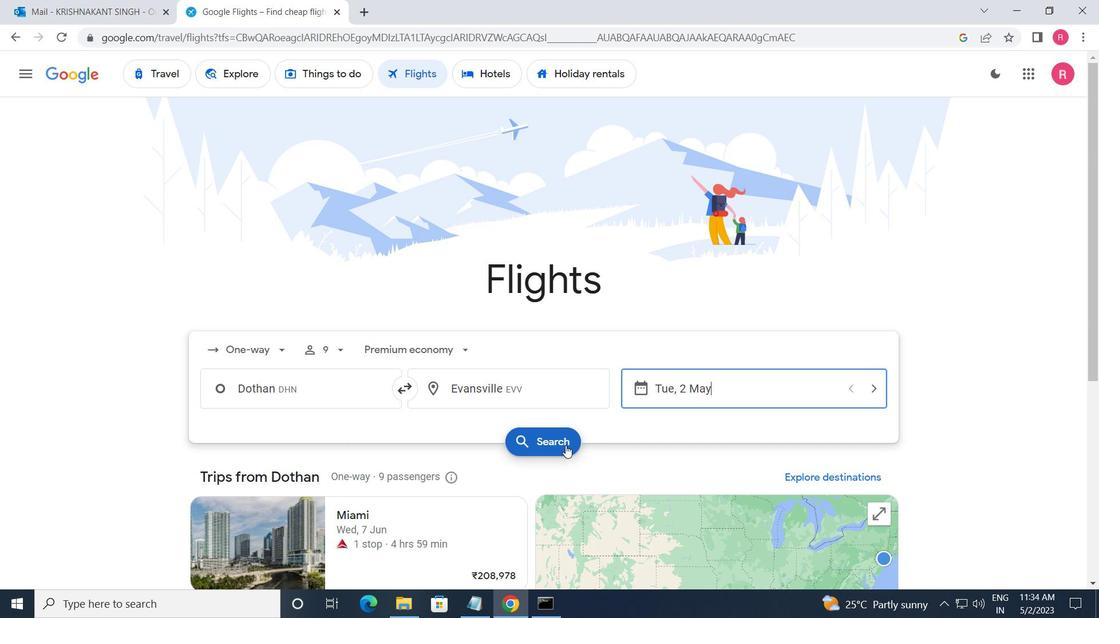
Action: Mouse moved to (200, 201)
Screenshot: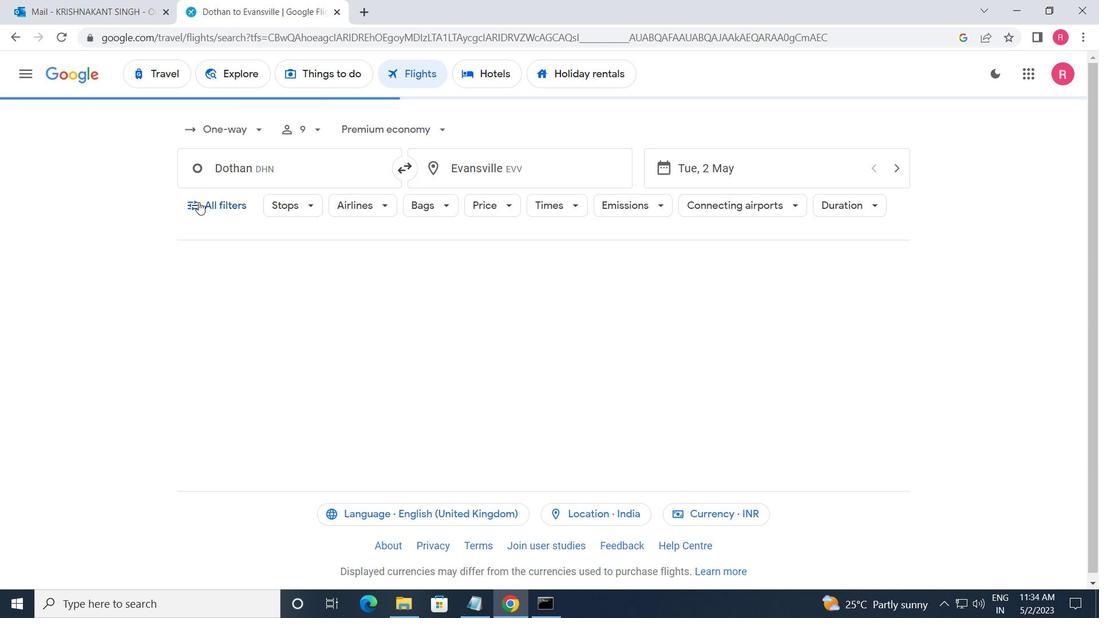 
Action: Mouse pressed left at (200, 201)
Screenshot: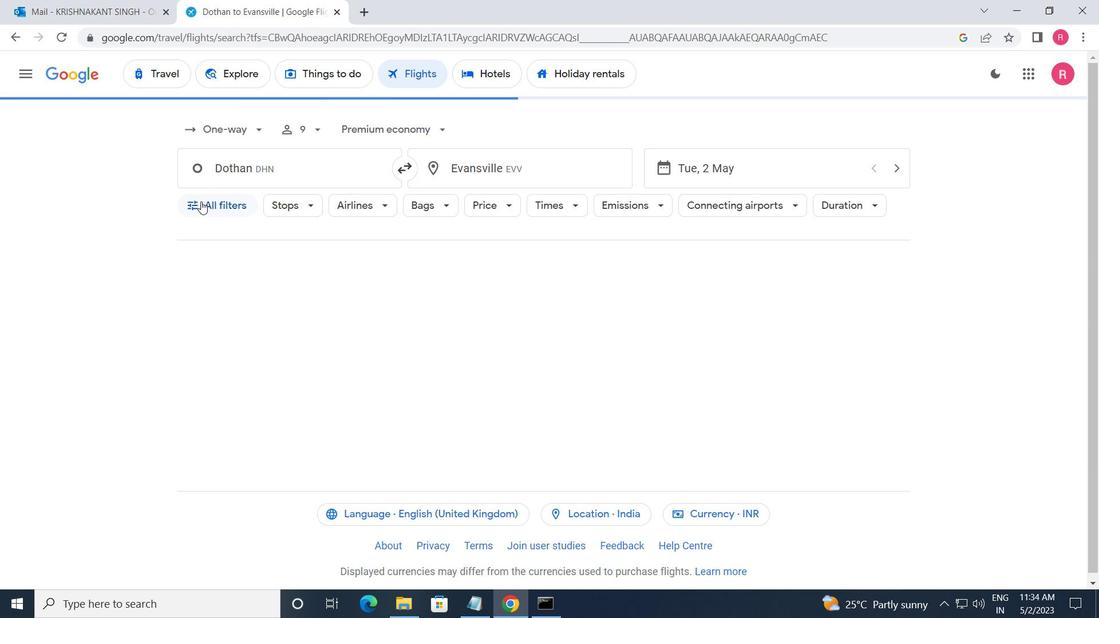
Action: Mouse moved to (290, 336)
Screenshot: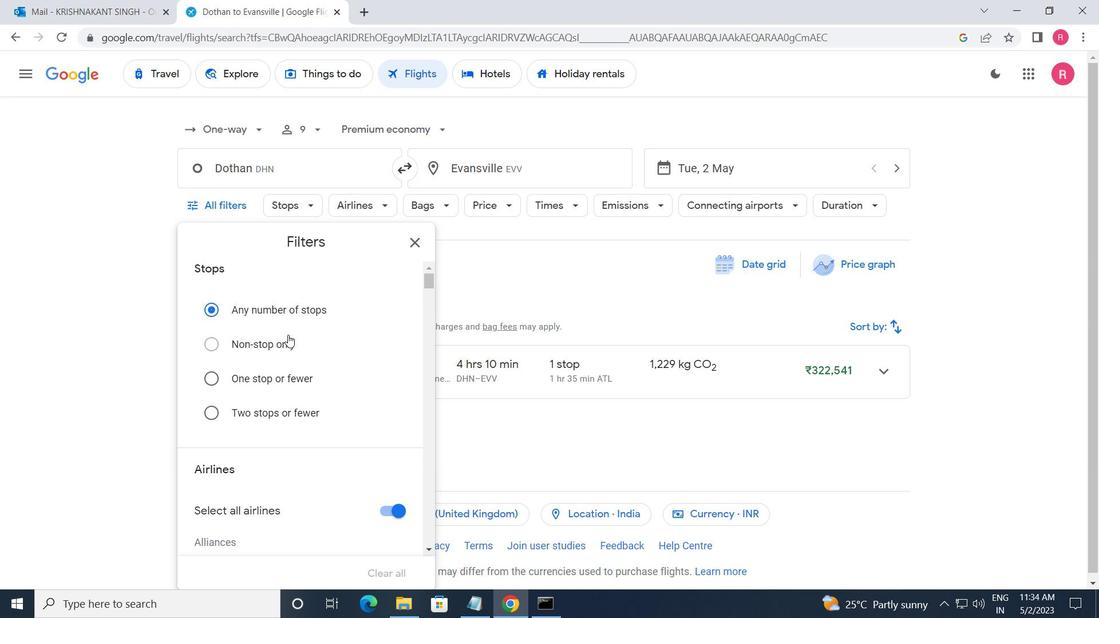 
Action: Mouse scrolled (290, 335) with delta (0, 0)
Screenshot: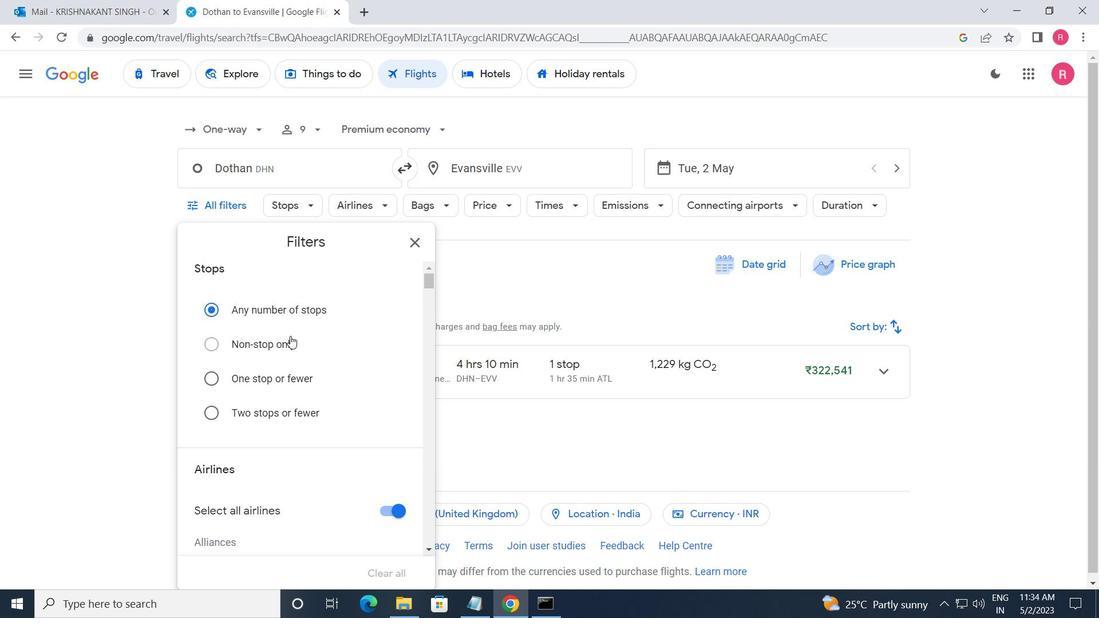 
Action: Mouse scrolled (290, 335) with delta (0, 0)
Screenshot: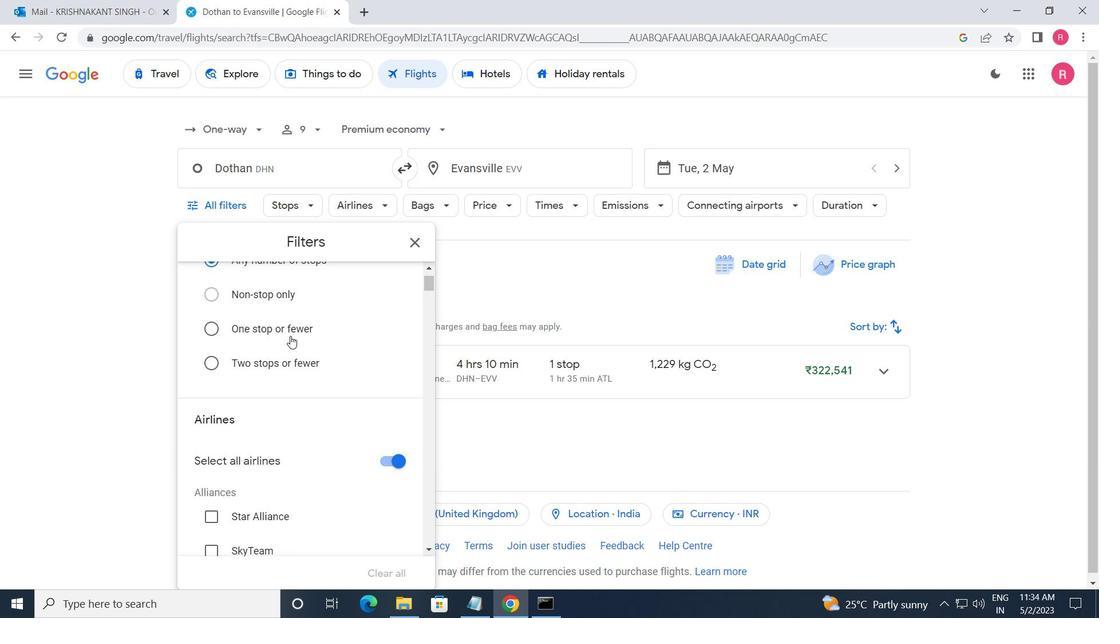 
Action: Mouse scrolled (290, 335) with delta (0, 0)
Screenshot: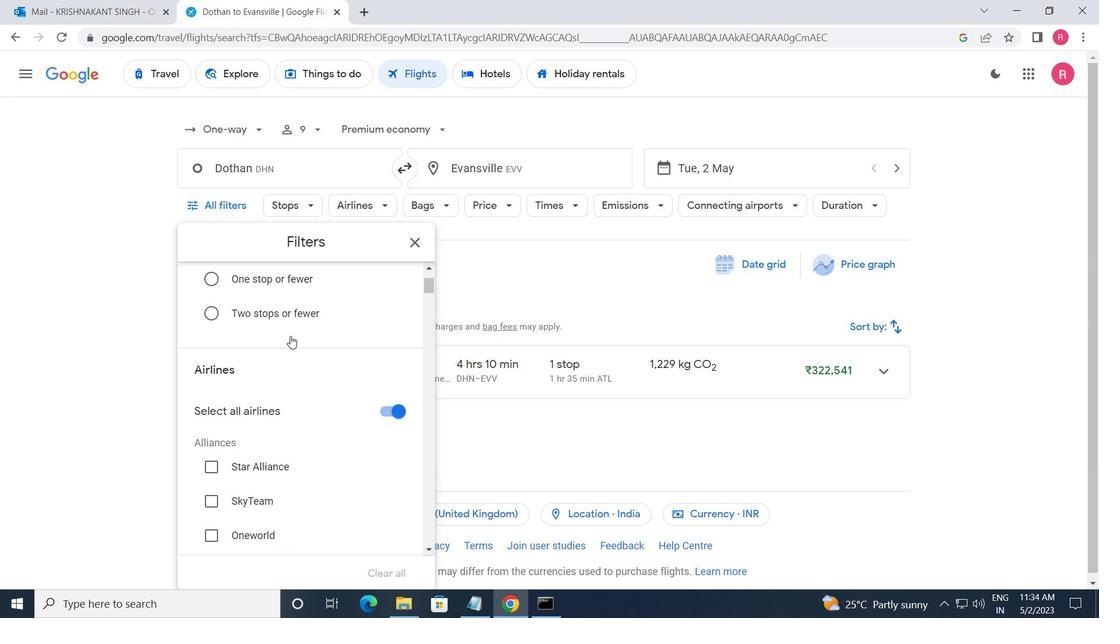 
Action: Mouse scrolled (290, 335) with delta (0, 0)
Screenshot: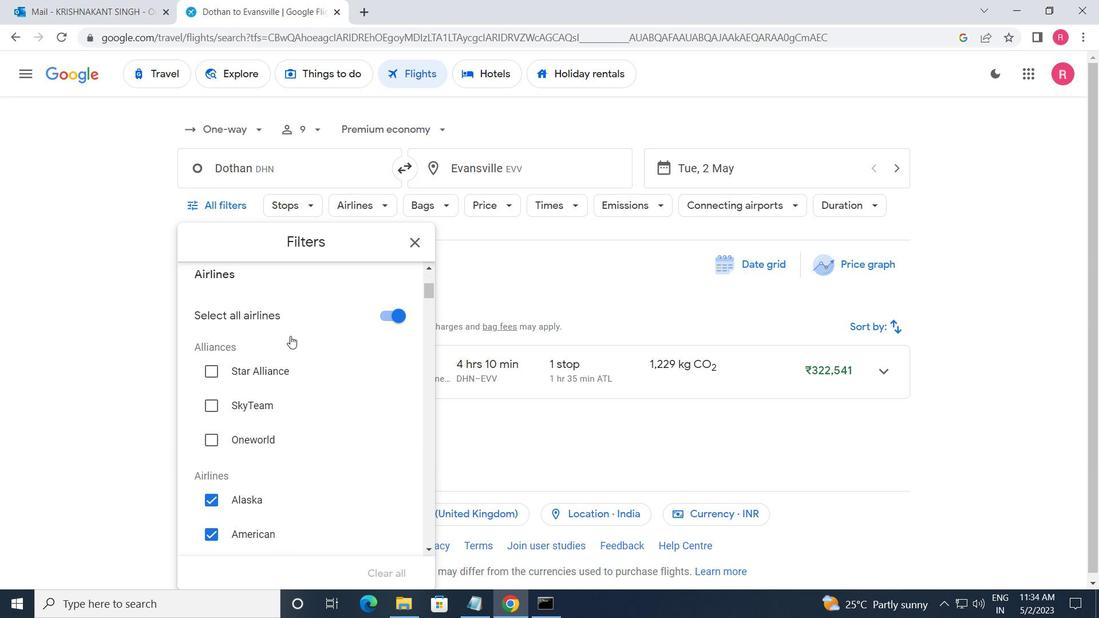 
Action: Mouse scrolled (290, 335) with delta (0, 0)
Screenshot: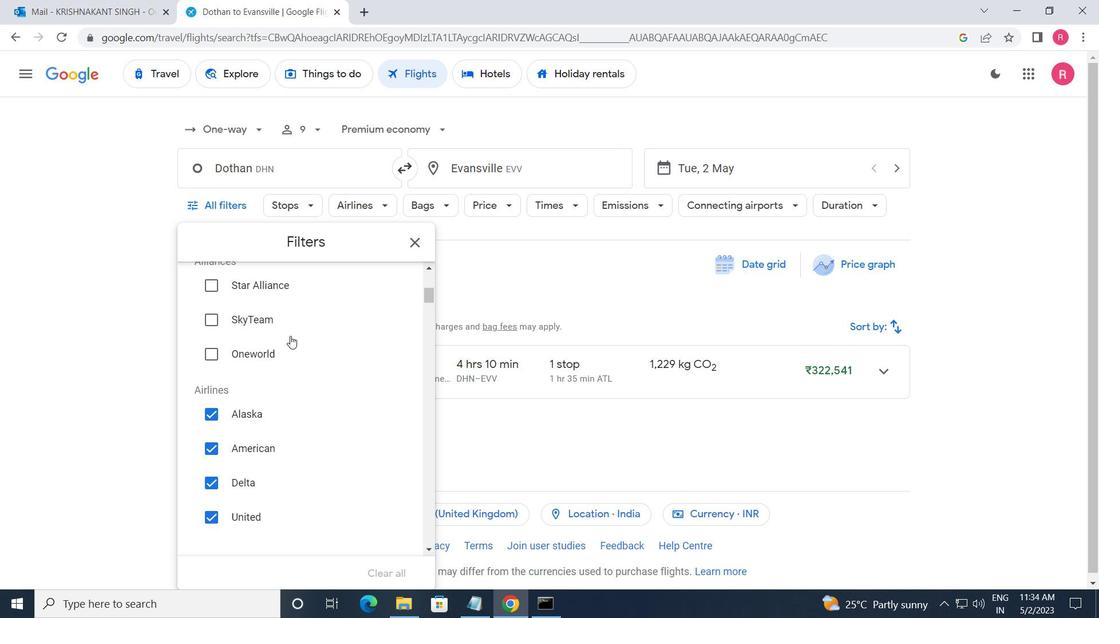 
Action: Mouse scrolled (290, 336) with delta (0, 0)
Screenshot: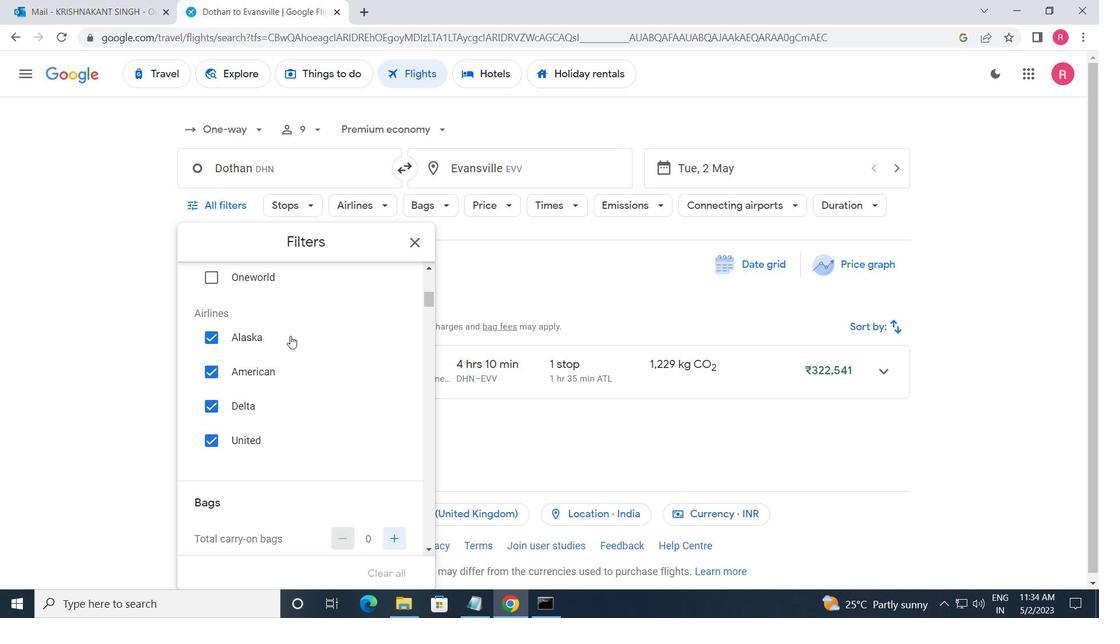 
Action: Mouse scrolled (290, 336) with delta (0, 0)
Screenshot: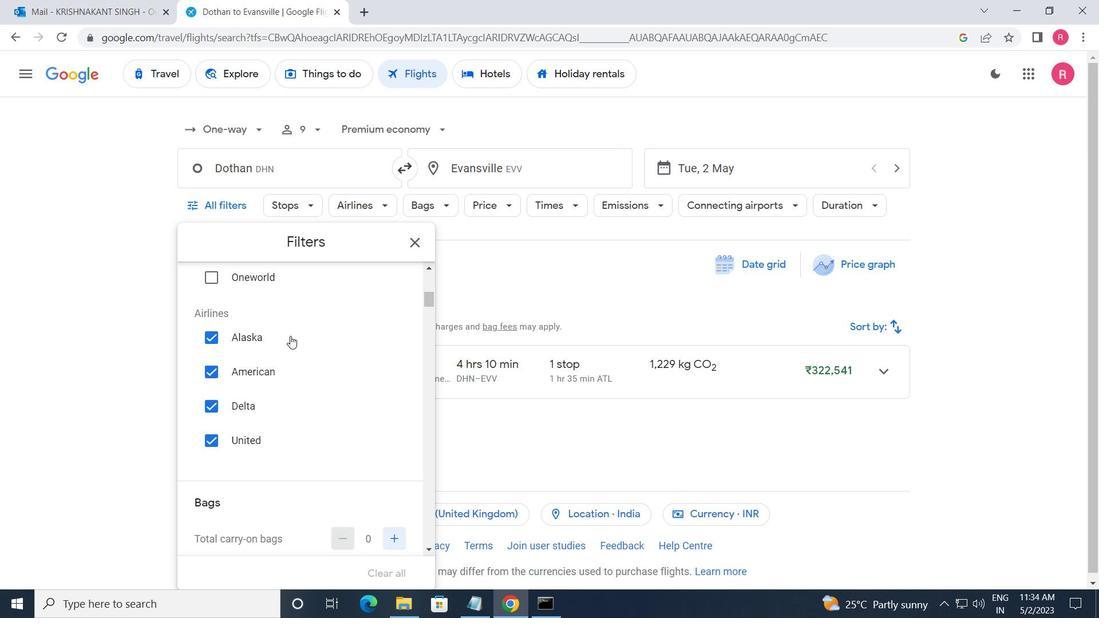 
Action: Mouse moved to (399, 298)
Screenshot: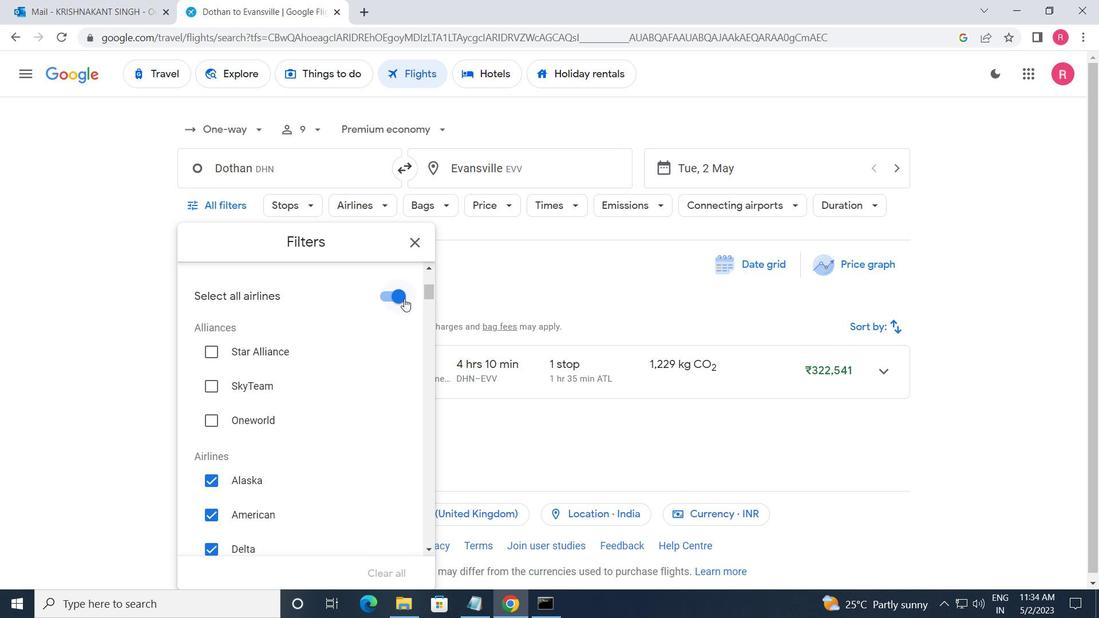 
Action: Mouse pressed left at (399, 298)
Screenshot: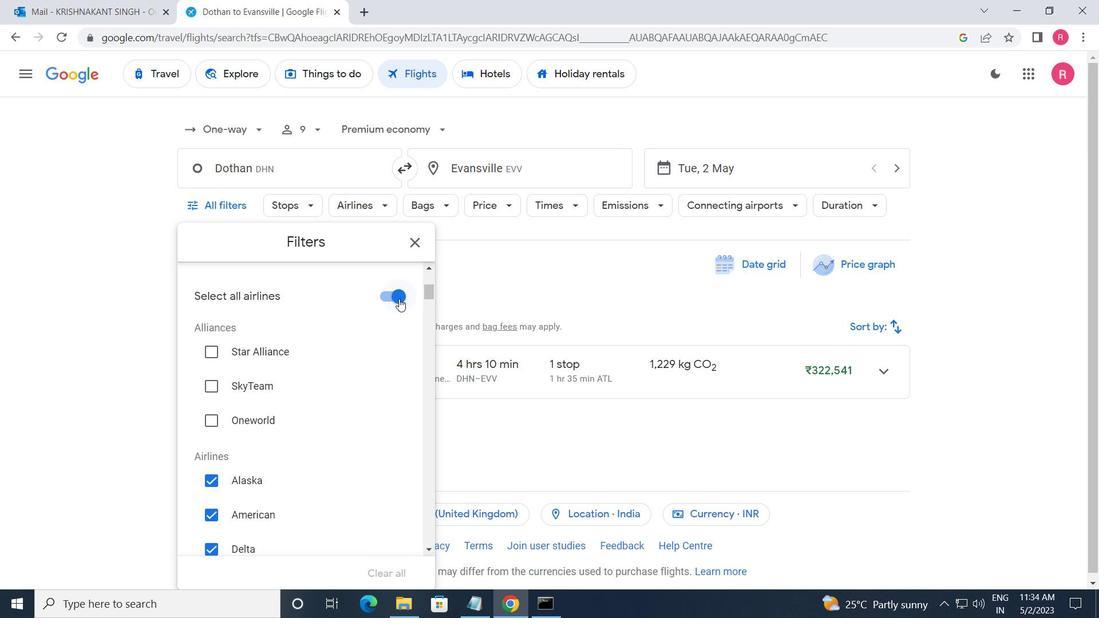 
Action: Mouse moved to (384, 349)
Screenshot: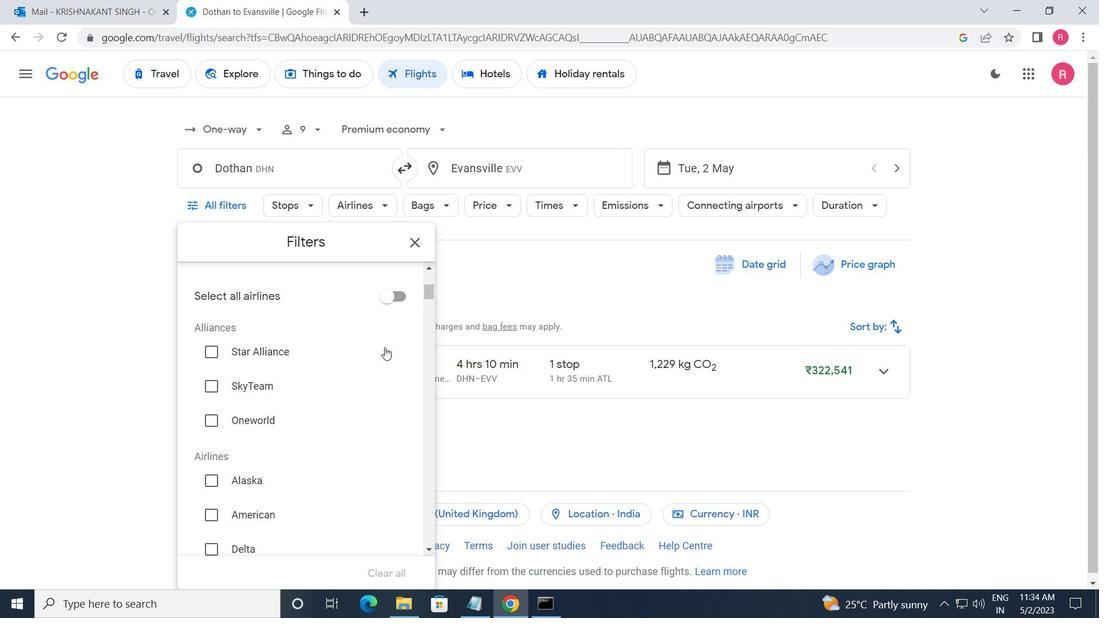 
Action: Mouse scrolled (384, 349) with delta (0, 0)
Screenshot: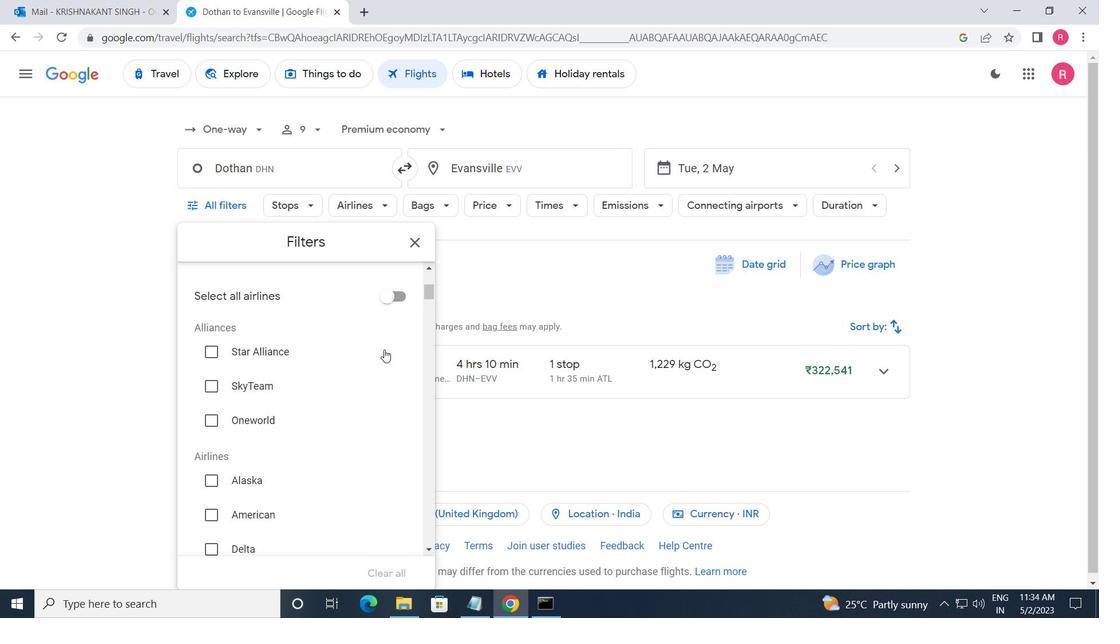 
Action: Mouse scrolled (384, 349) with delta (0, 0)
Screenshot: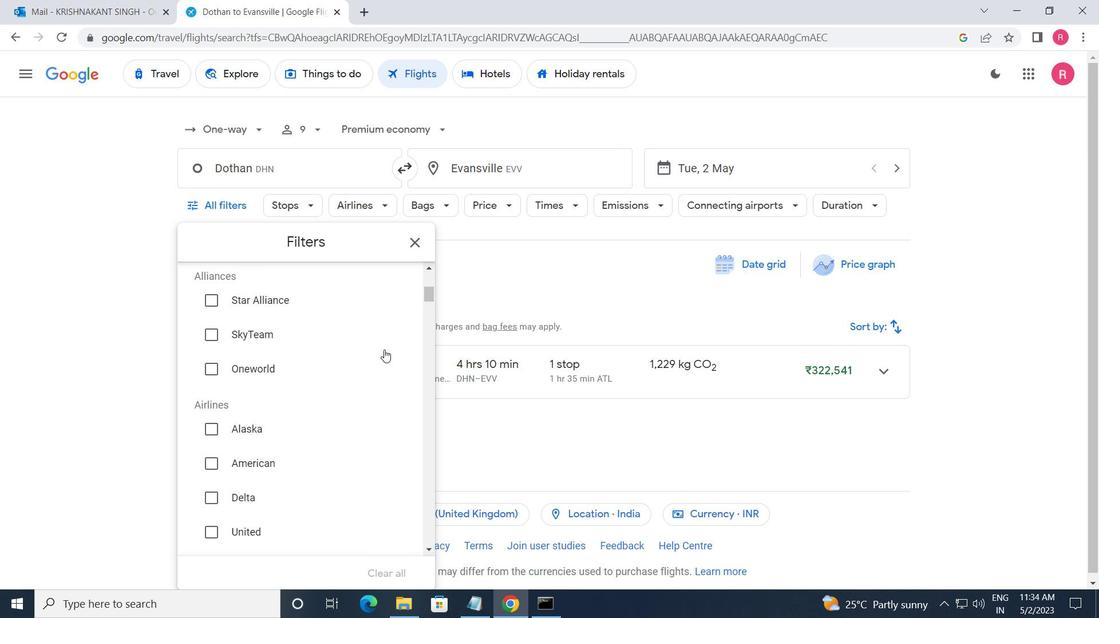 
Action: Mouse scrolled (384, 349) with delta (0, 0)
Screenshot: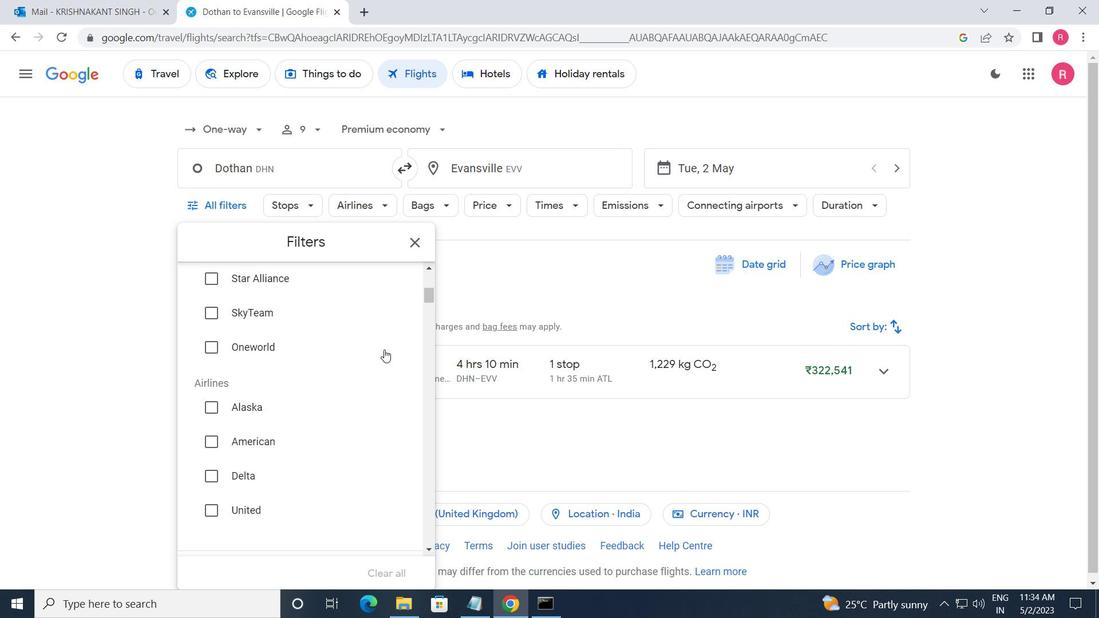 
Action: Mouse scrolled (384, 349) with delta (0, 0)
Screenshot: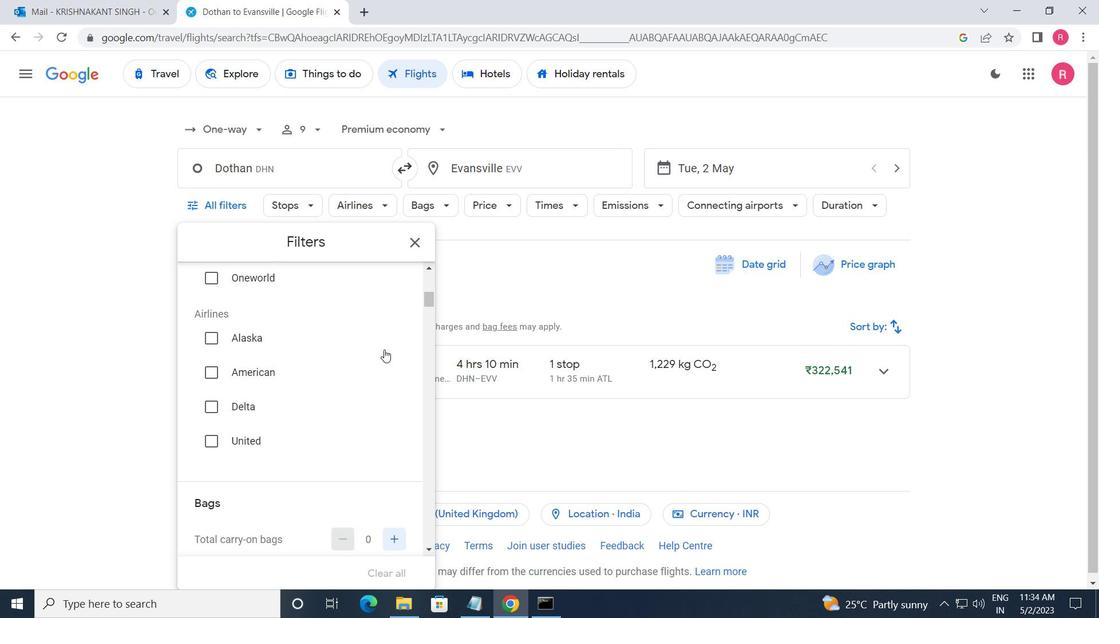 
Action: Mouse scrolled (384, 349) with delta (0, 0)
Screenshot: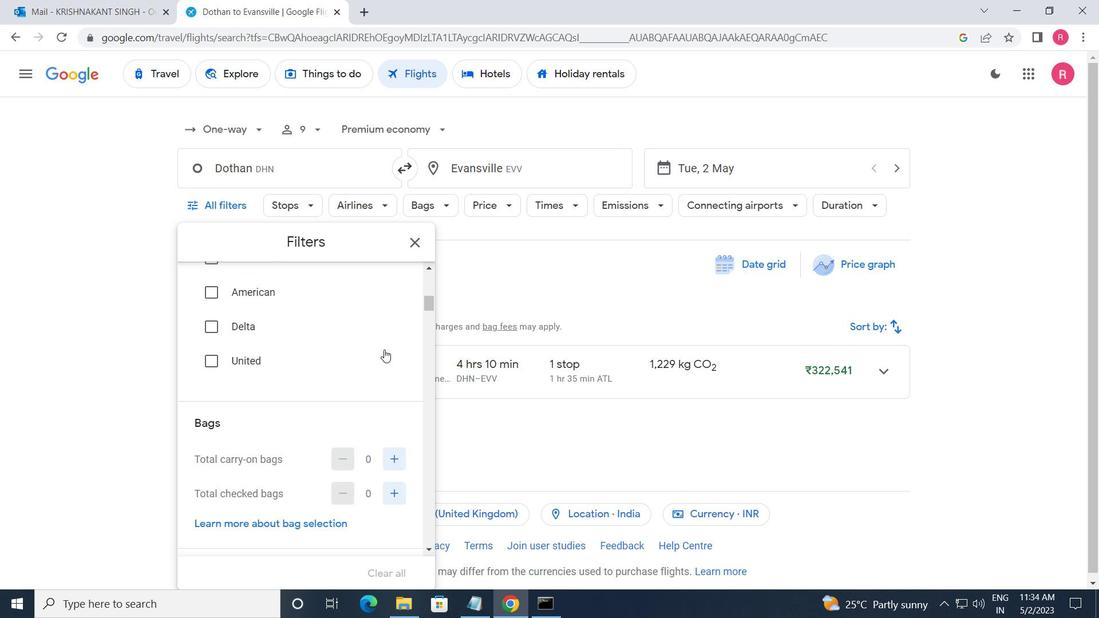 
Action: Mouse moved to (386, 334)
Screenshot: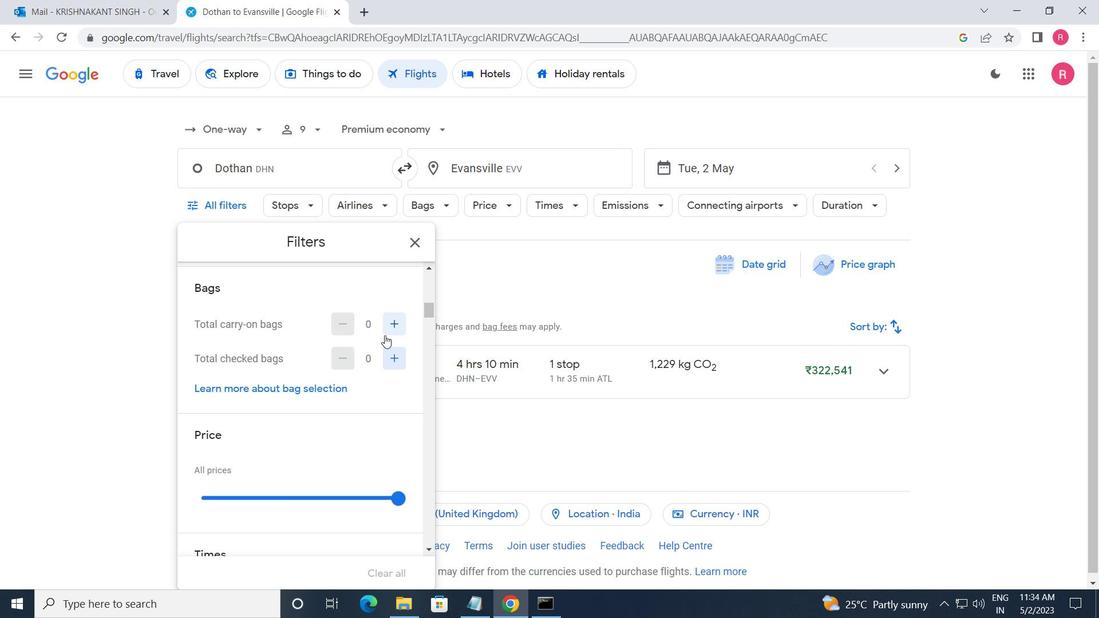 
Action: Mouse pressed left at (386, 334)
Screenshot: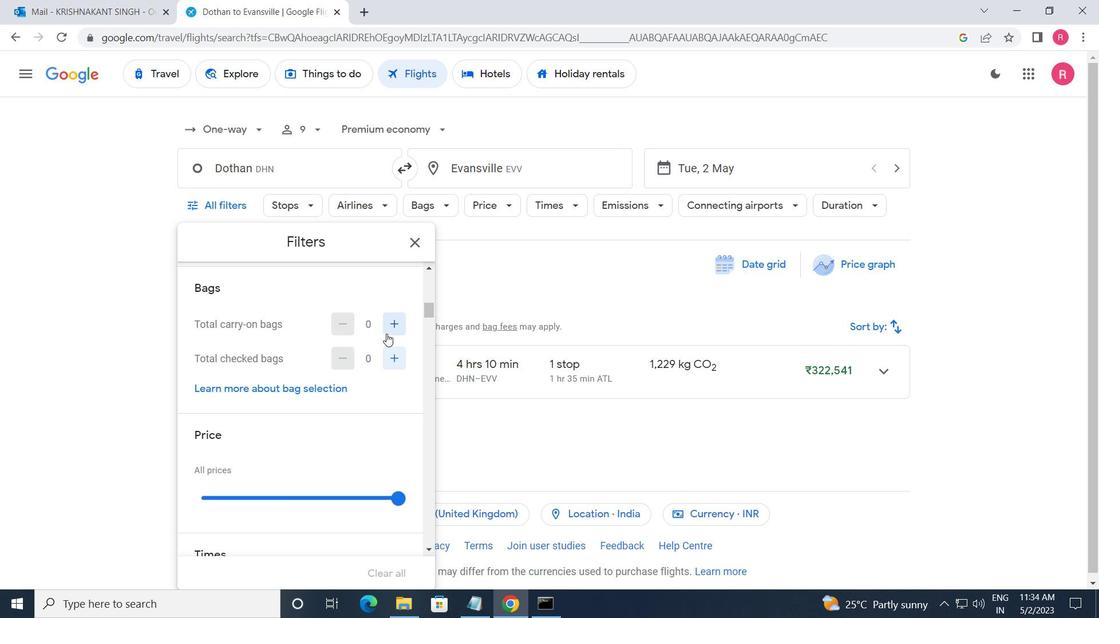 
Action: Mouse moved to (381, 363)
Screenshot: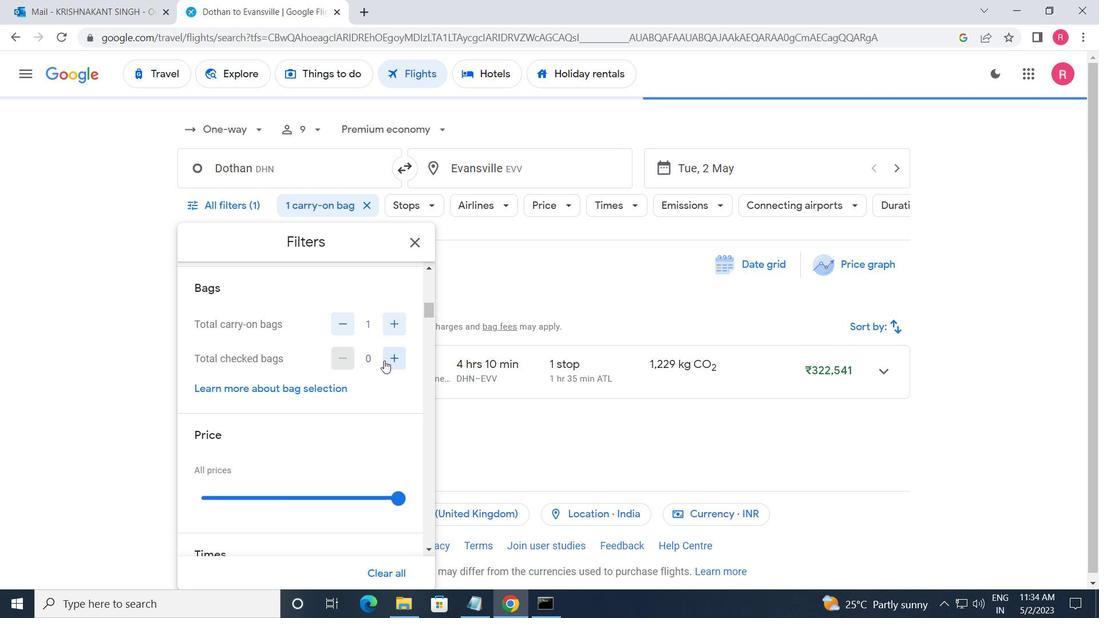 
Action: Mouse scrolled (381, 362) with delta (0, 0)
Screenshot: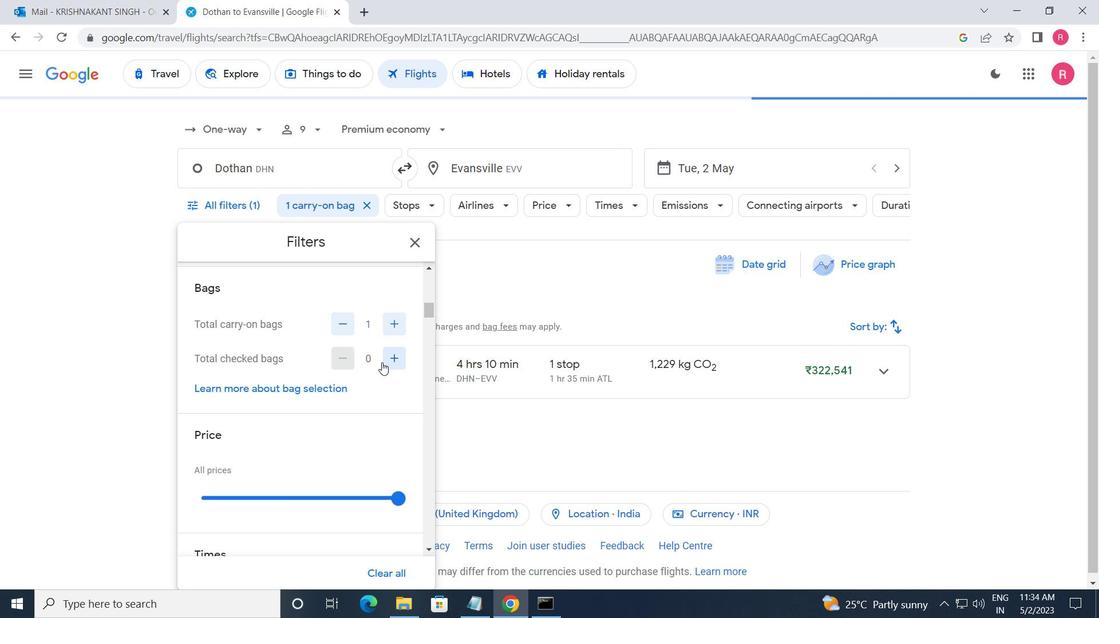 
Action: Mouse moved to (380, 363)
Screenshot: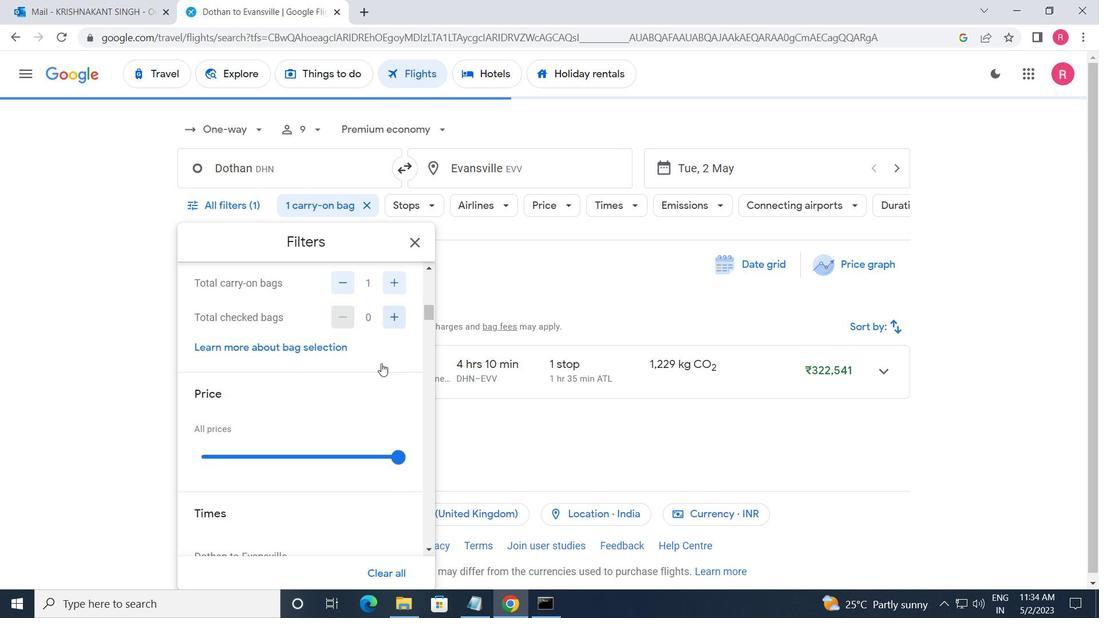 
Action: Mouse scrolled (380, 362) with delta (0, 0)
Screenshot: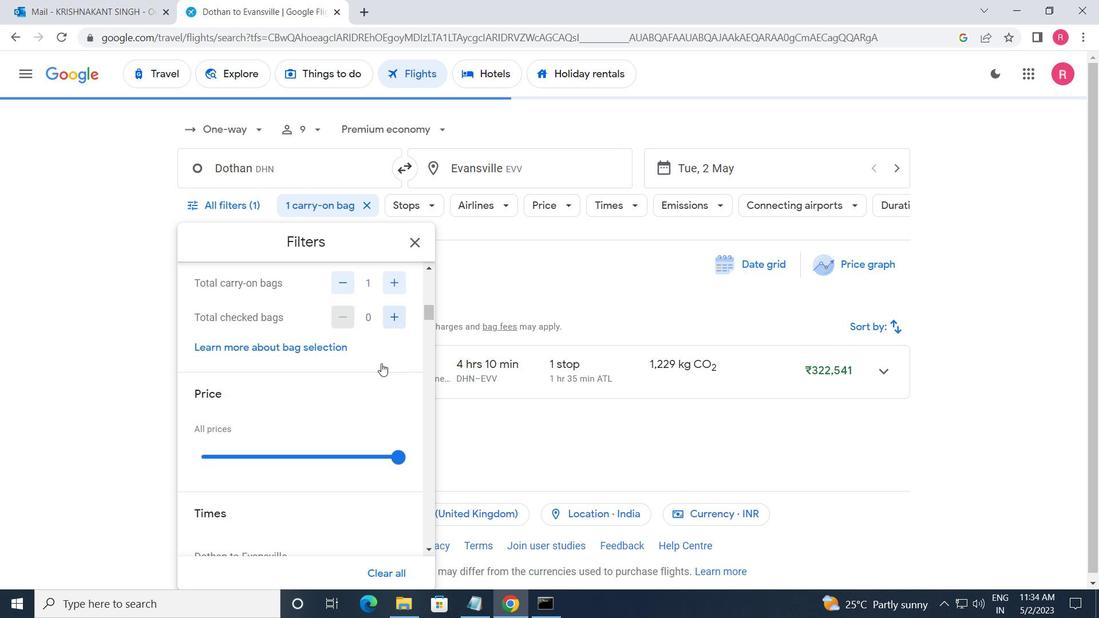 
Action: Mouse moved to (396, 360)
Screenshot: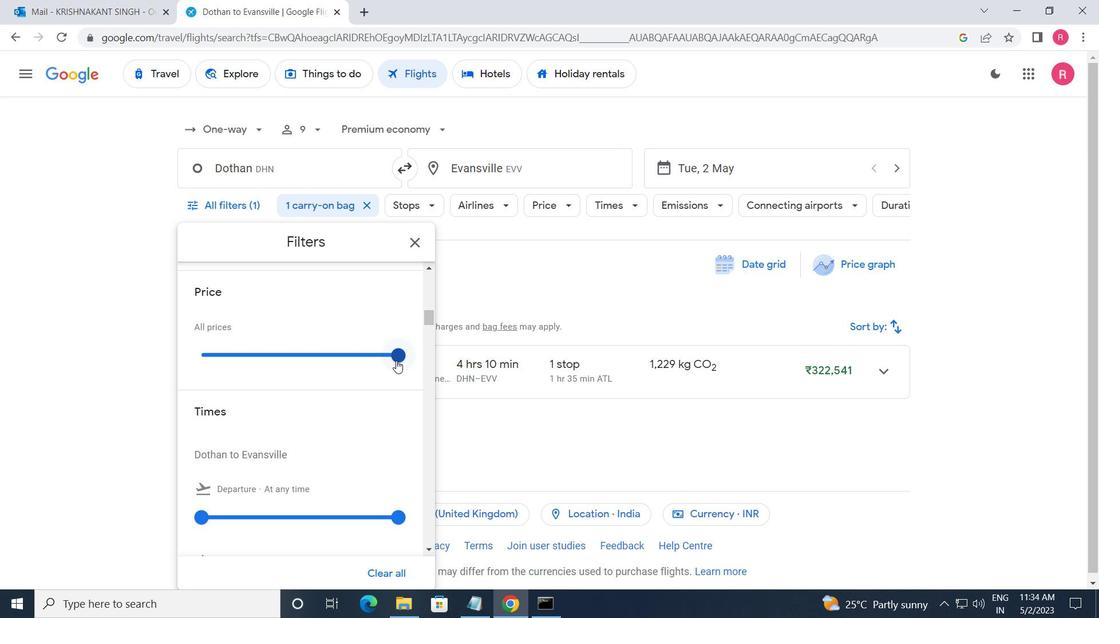 
Action: Mouse pressed left at (396, 360)
Screenshot: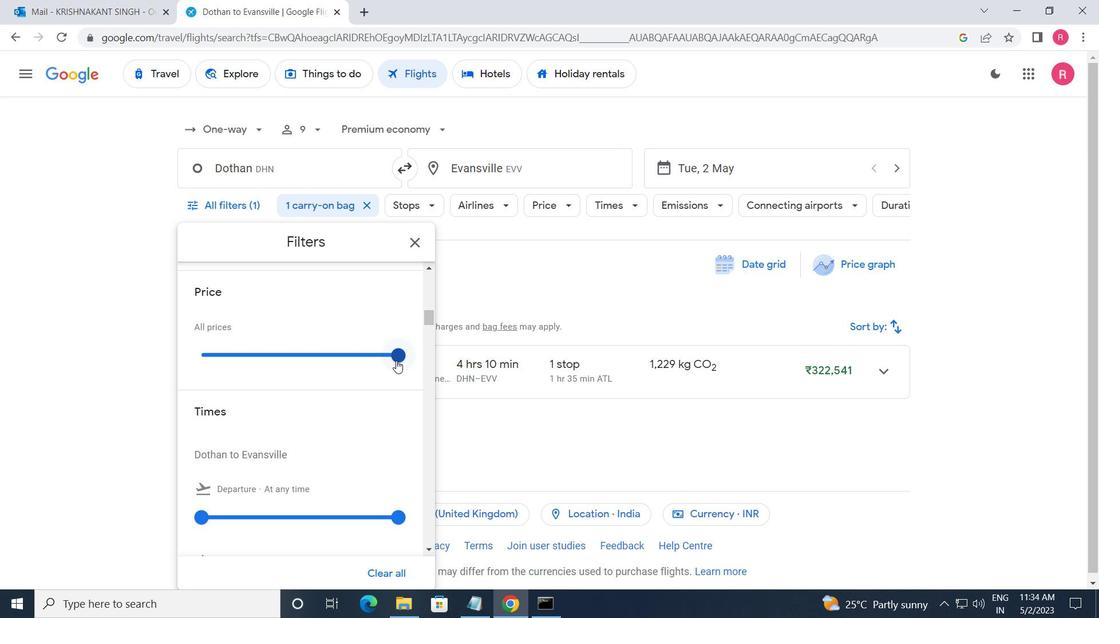 
Action: Mouse moved to (254, 368)
Screenshot: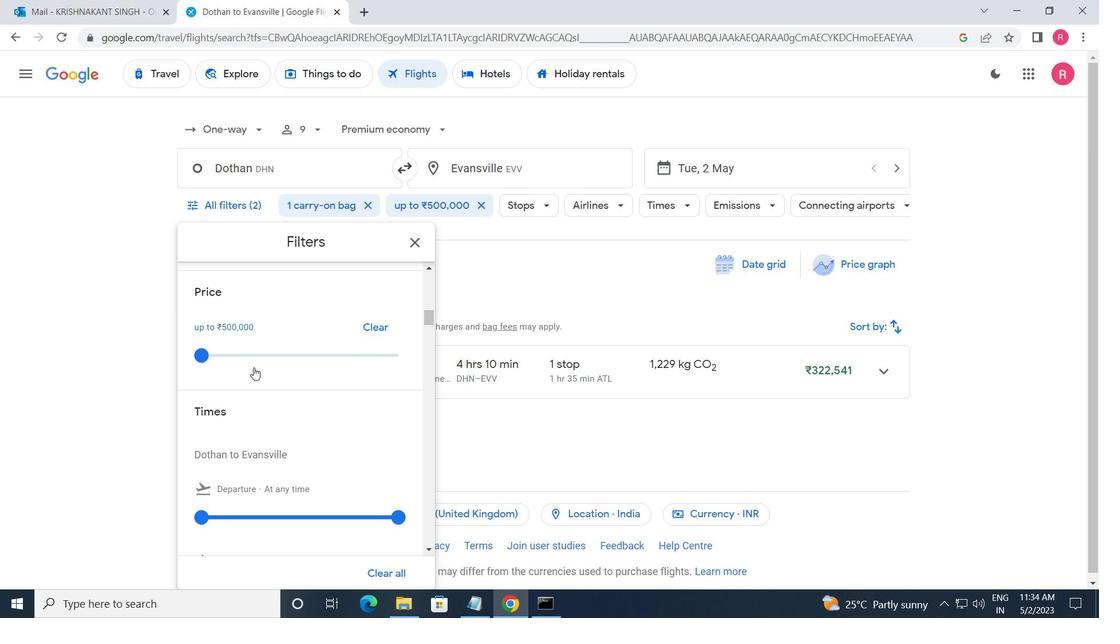 
Action: Mouse scrolled (254, 367) with delta (0, 0)
Screenshot: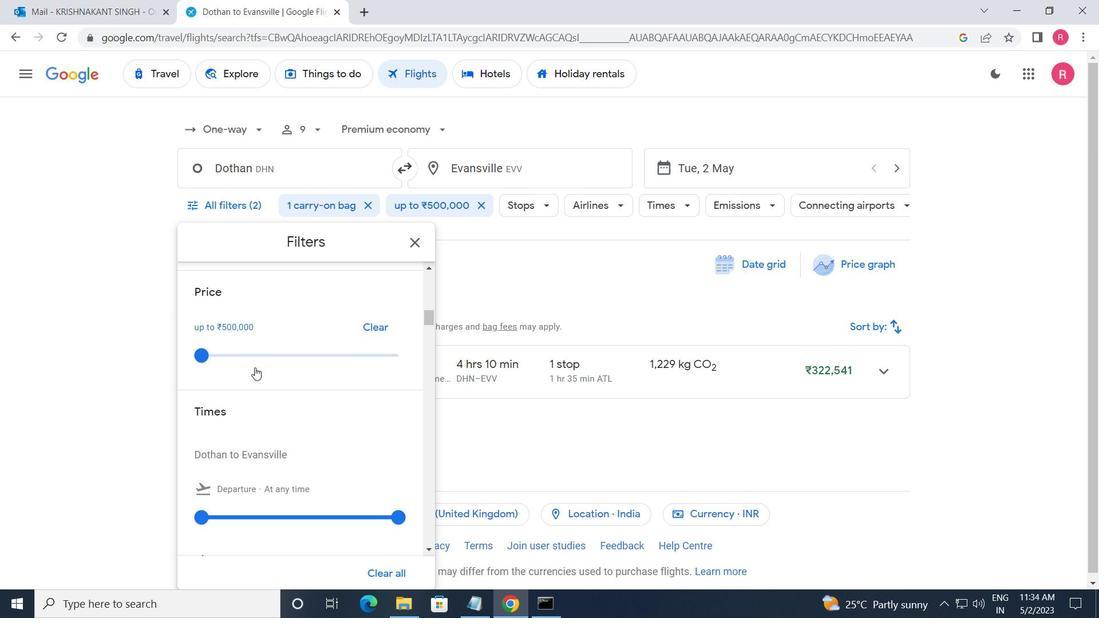 
Action: Mouse moved to (207, 445)
Screenshot: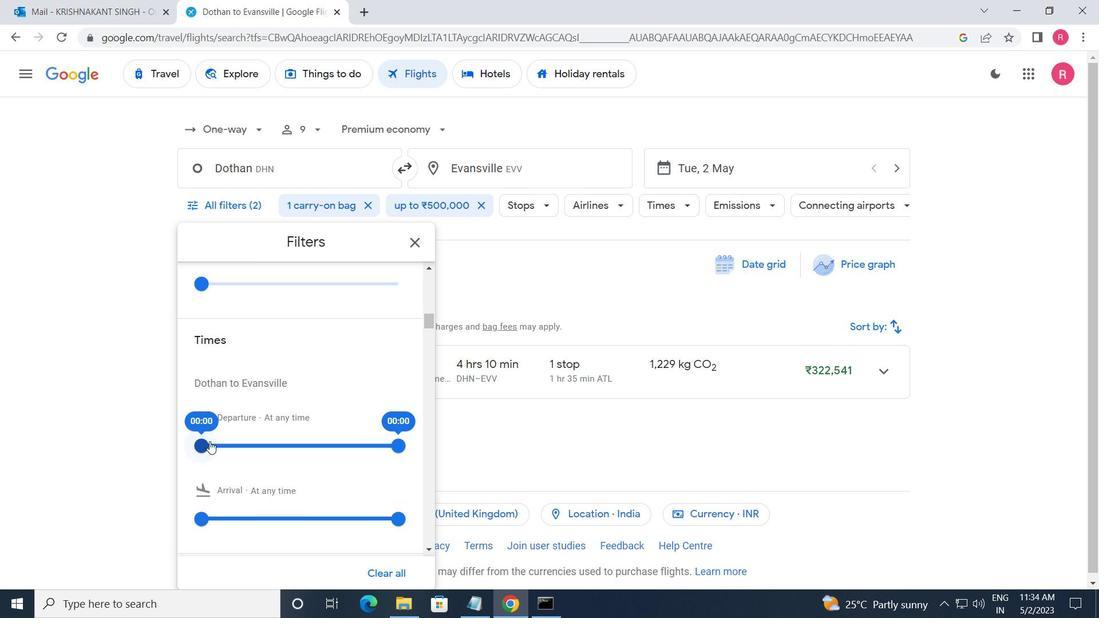 
Action: Mouse pressed left at (207, 445)
Screenshot: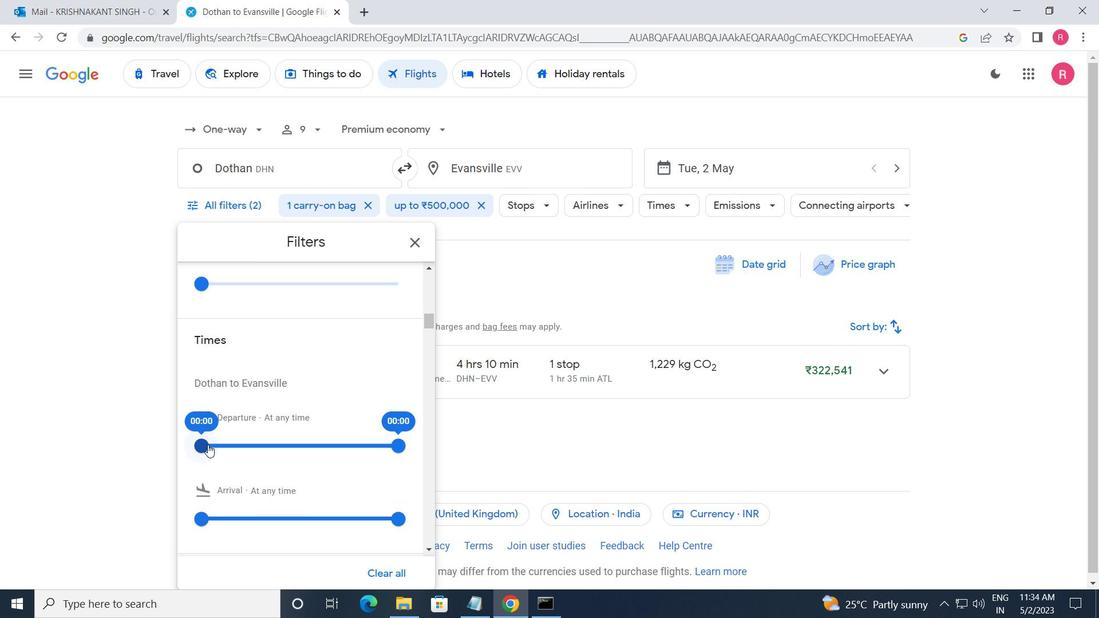 
Action: Mouse moved to (395, 445)
Screenshot: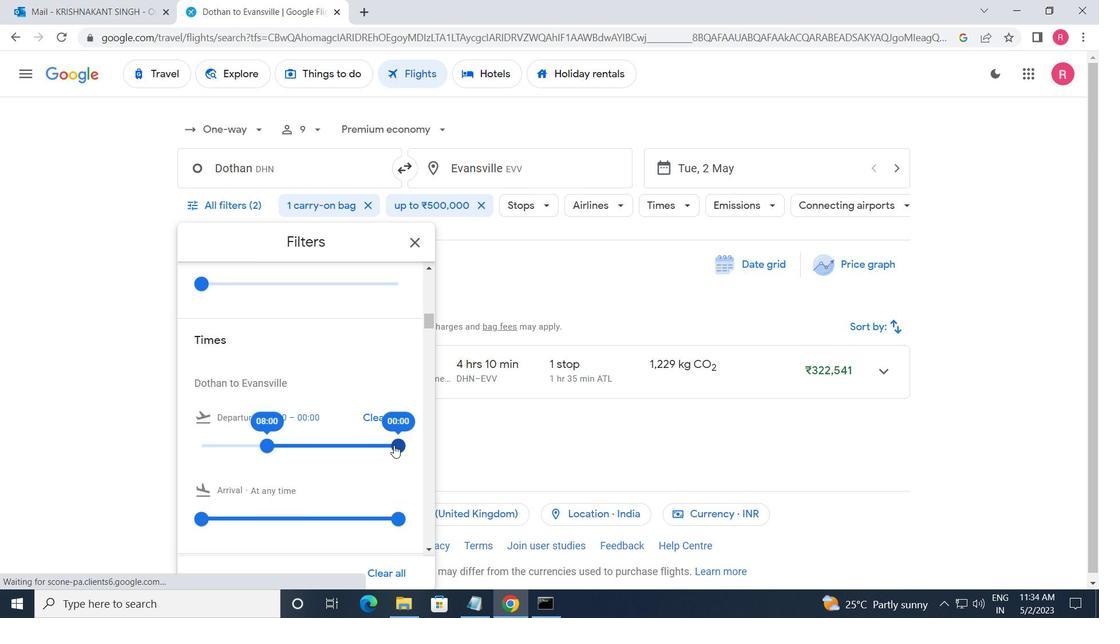 
Action: Mouse pressed left at (395, 445)
Screenshot: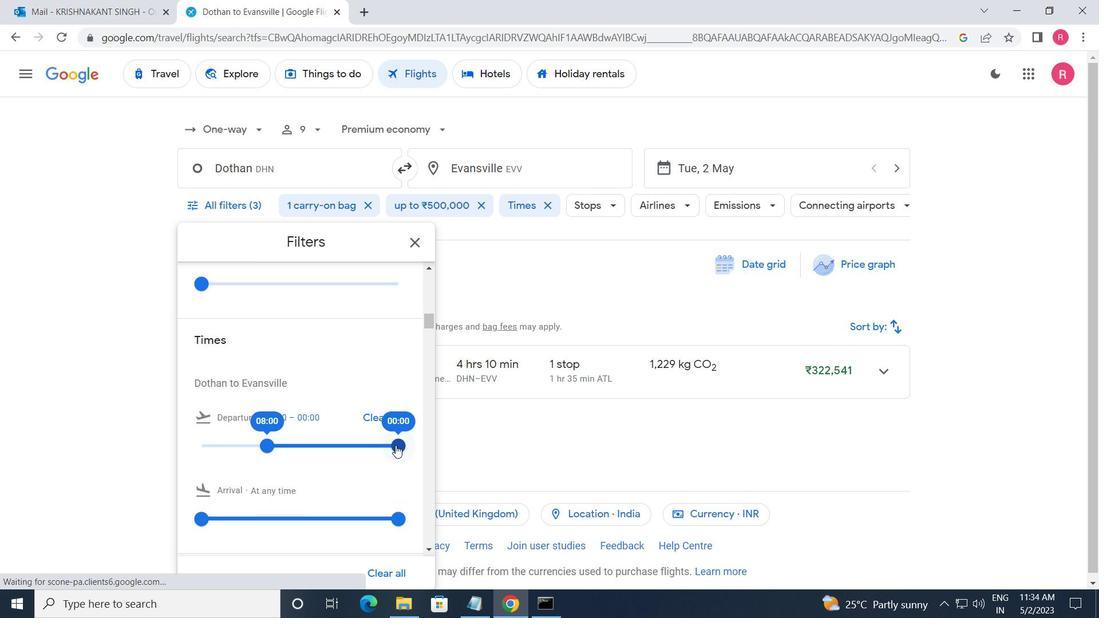 
Action: Mouse moved to (419, 245)
Screenshot: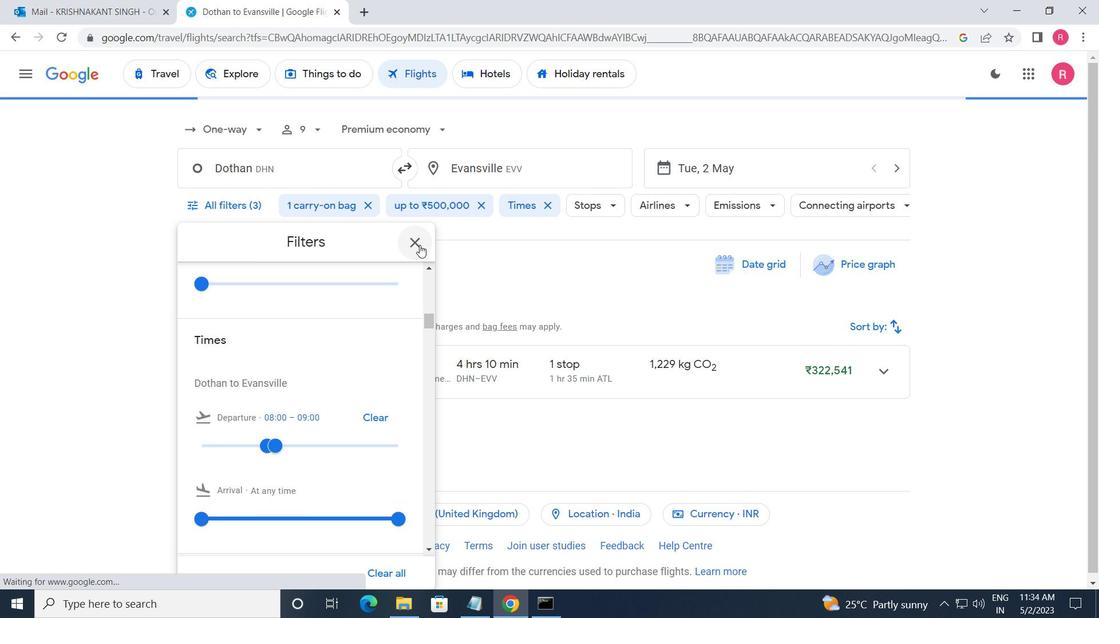
Action: Mouse pressed left at (419, 245)
Screenshot: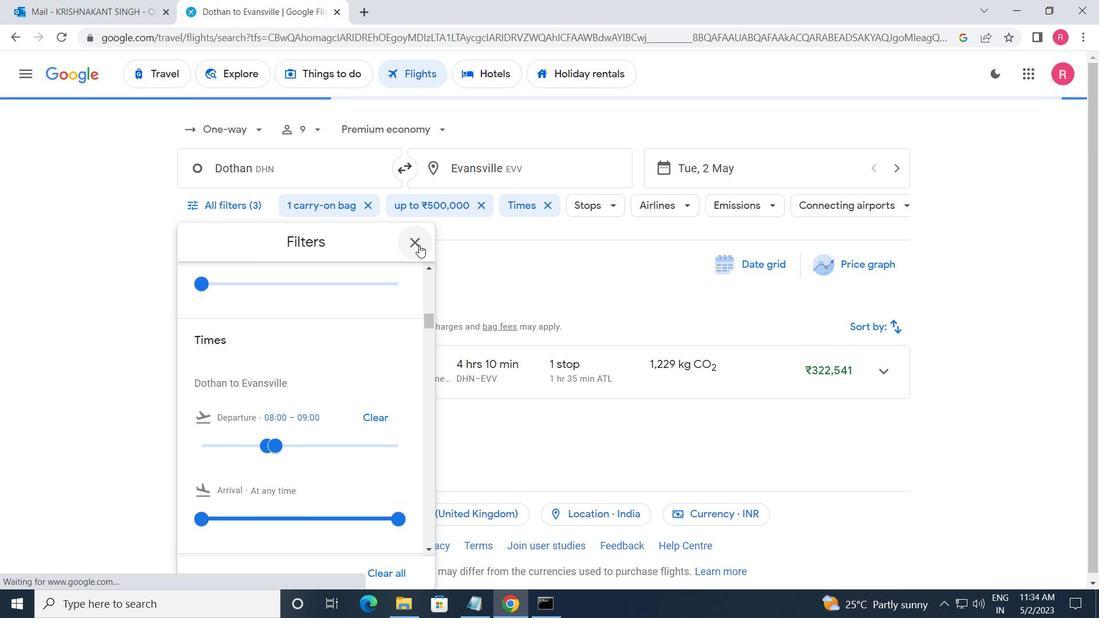 
Action: Mouse moved to (364, 141)
Screenshot: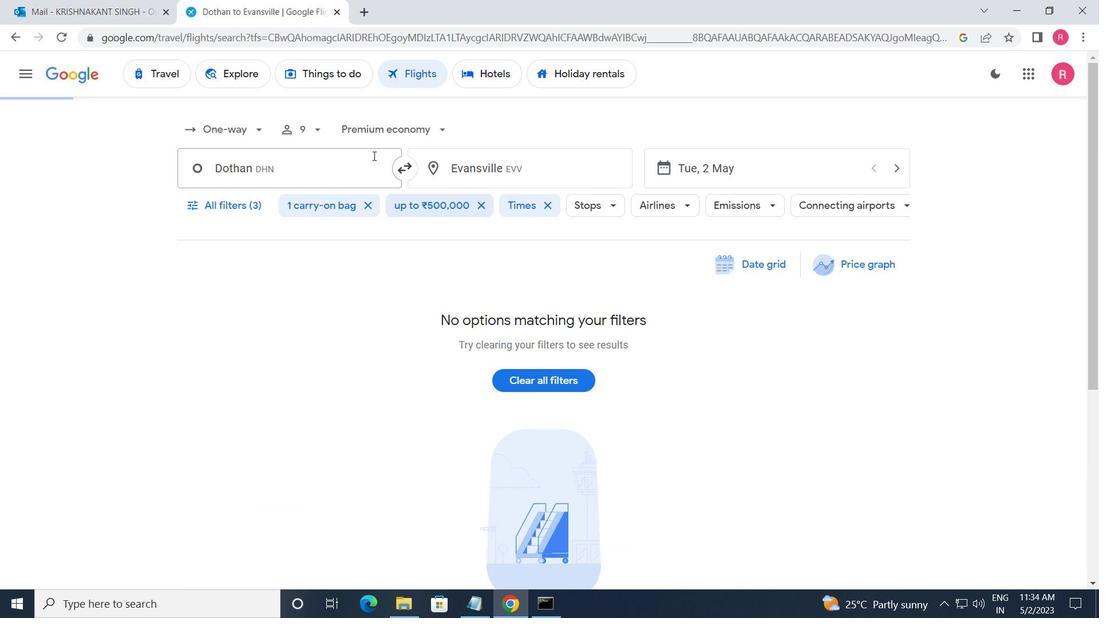 
